 Task: Create a due date automation trigger when advanced on, on the monday of the week before a card is due add fields without custom field "Resume" set to a date between 1 and 7 days from now at 11:00 AM.
Action: Mouse moved to (991, 310)
Screenshot: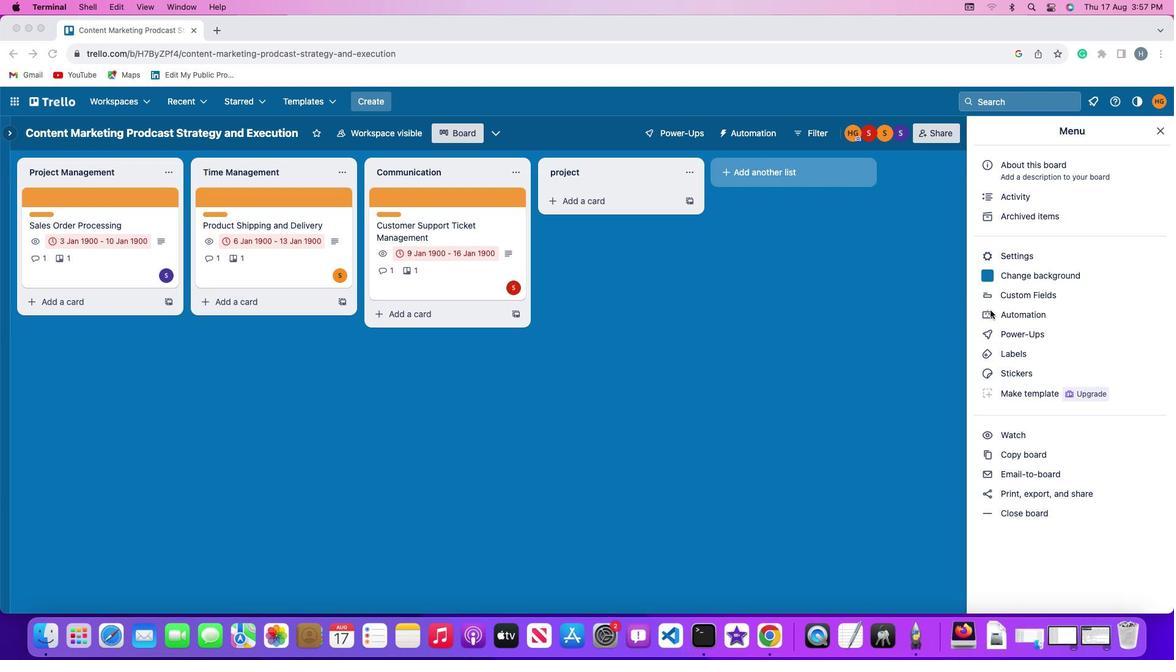 
Action: Mouse pressed left at (991, 310)
Screenshot: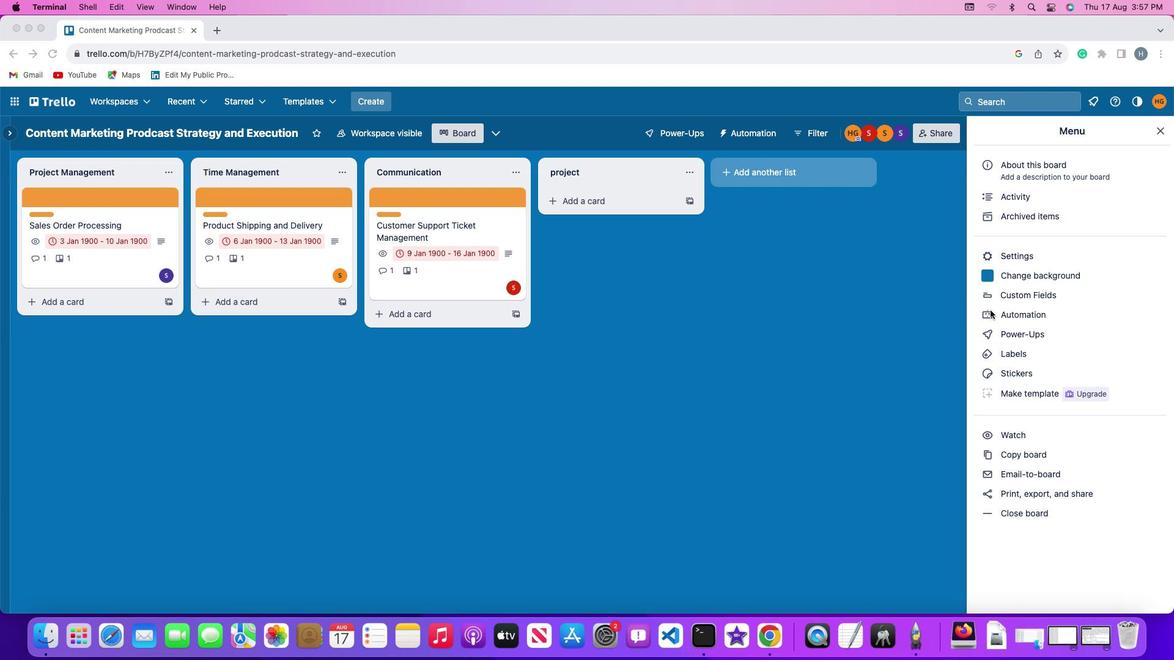 
Action: Mouse pressed left at (991, 310)
Screenshot: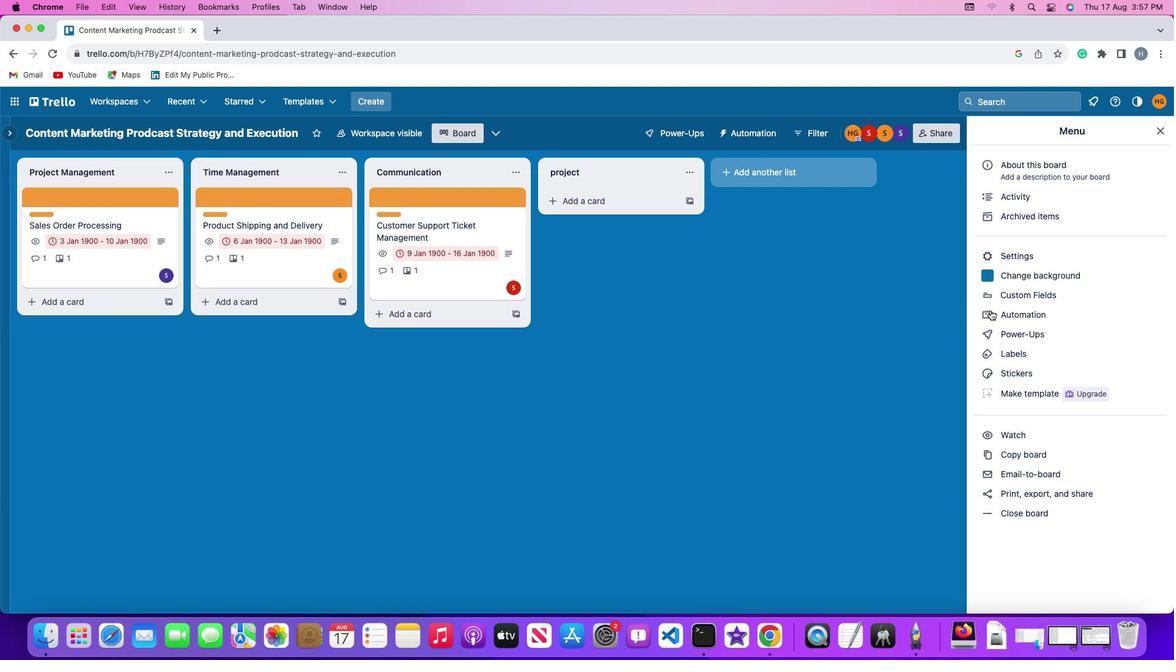 
Action: Mouse moved to (80, 294)
Screenshot: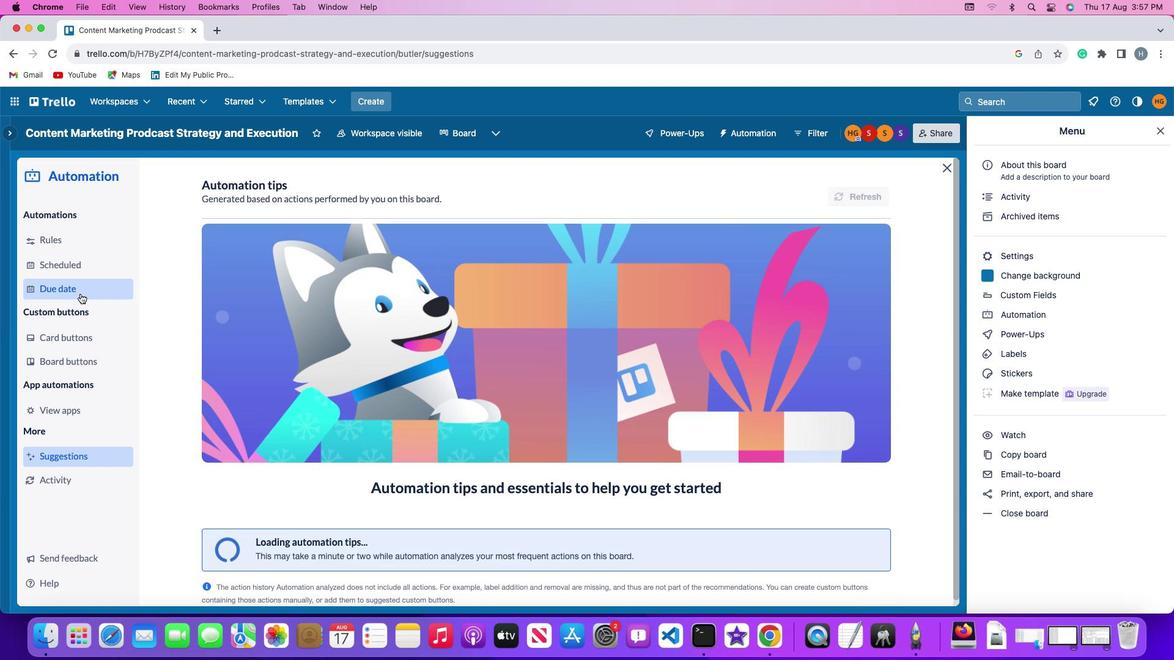 
Action: Mouse pressed left at (80, 294)
Screenshot: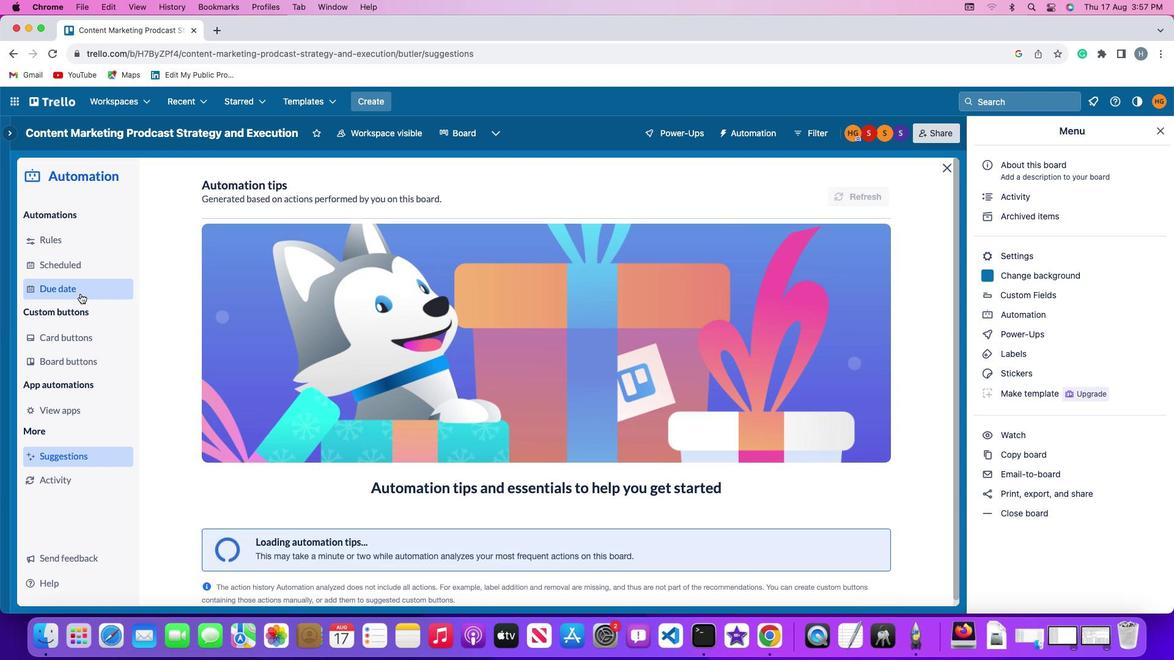 
Action: Mouse moved to (830, 188)
Screenshot: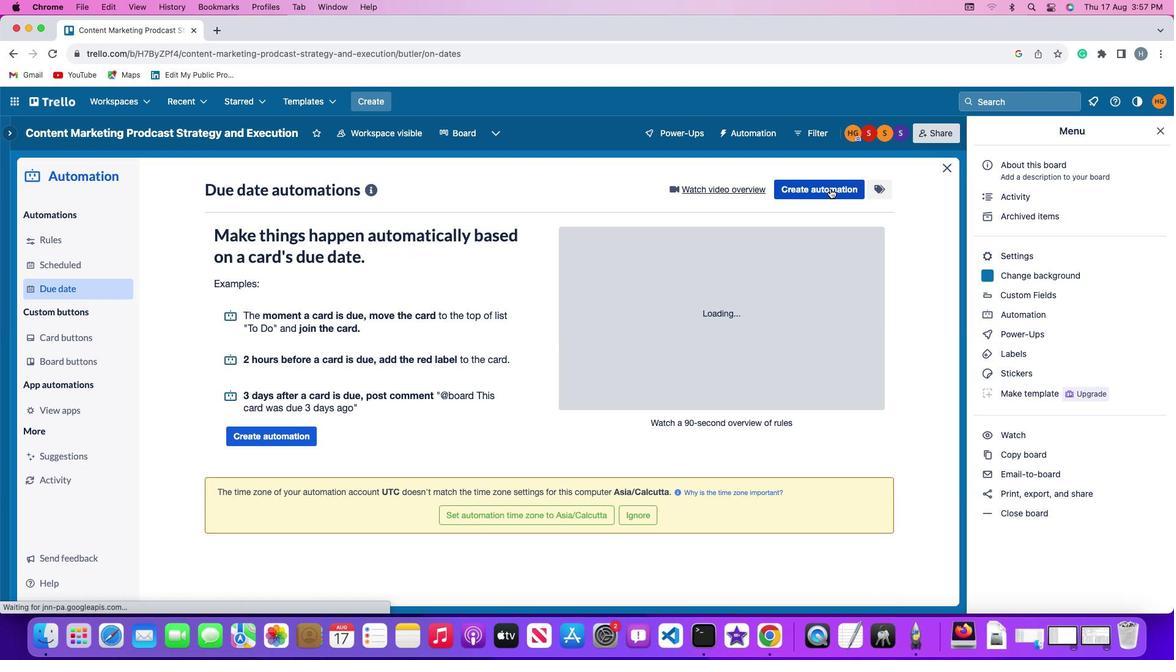 
Action: Mouse pressed left at (830, 188)
Screenshot: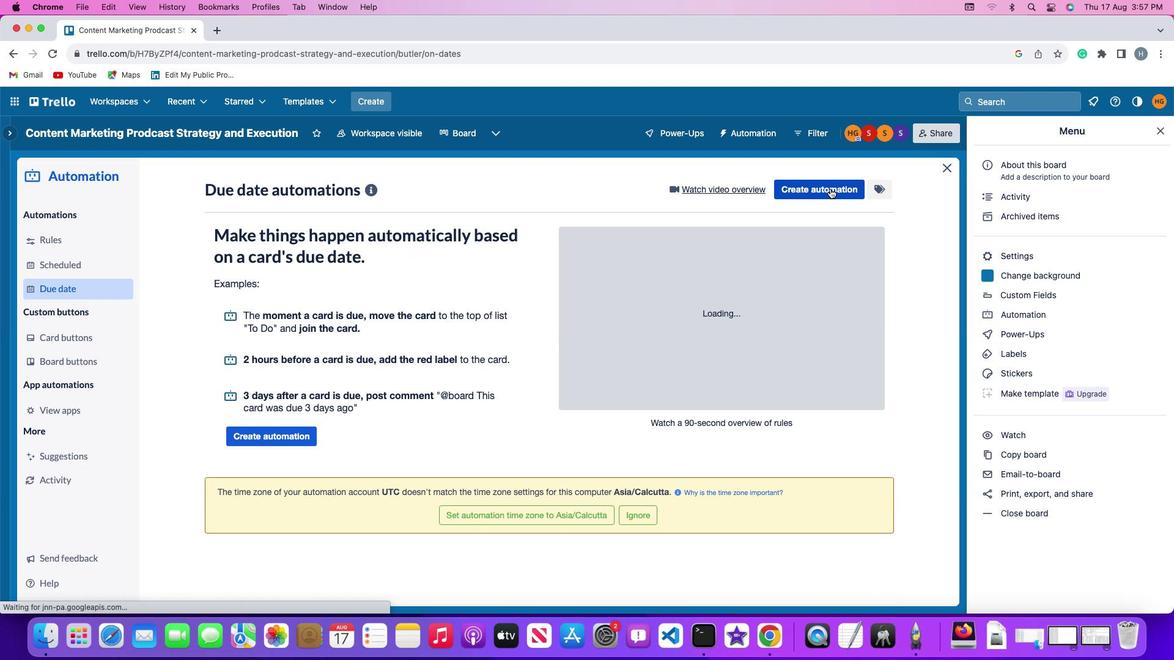 
Action: Mouse moved to (242, 310)
Screenshot: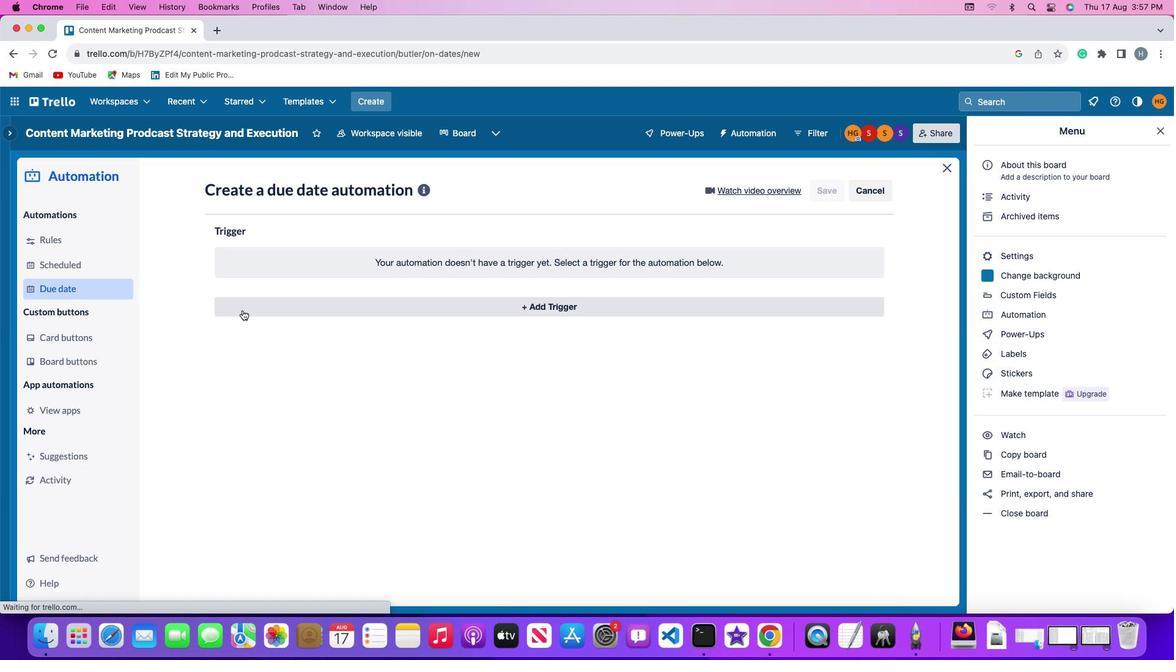 
Action: Mouse pressed left at (242, 310)
Screenshot: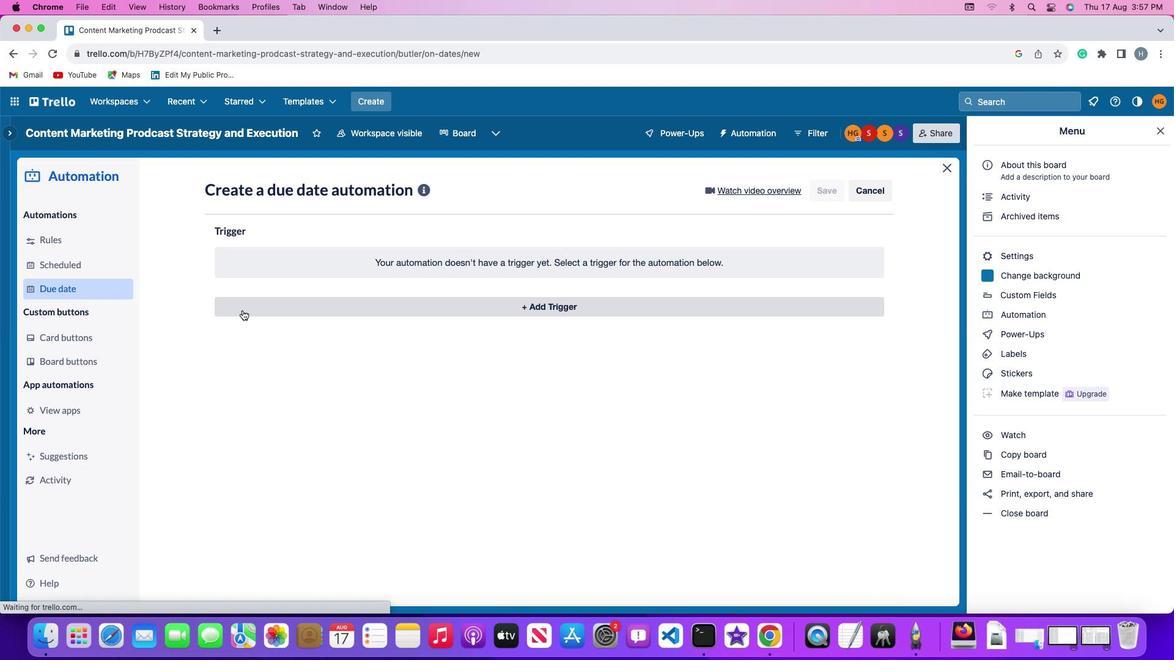 
Action: Mouse moved to (273, 539)
Screenshot: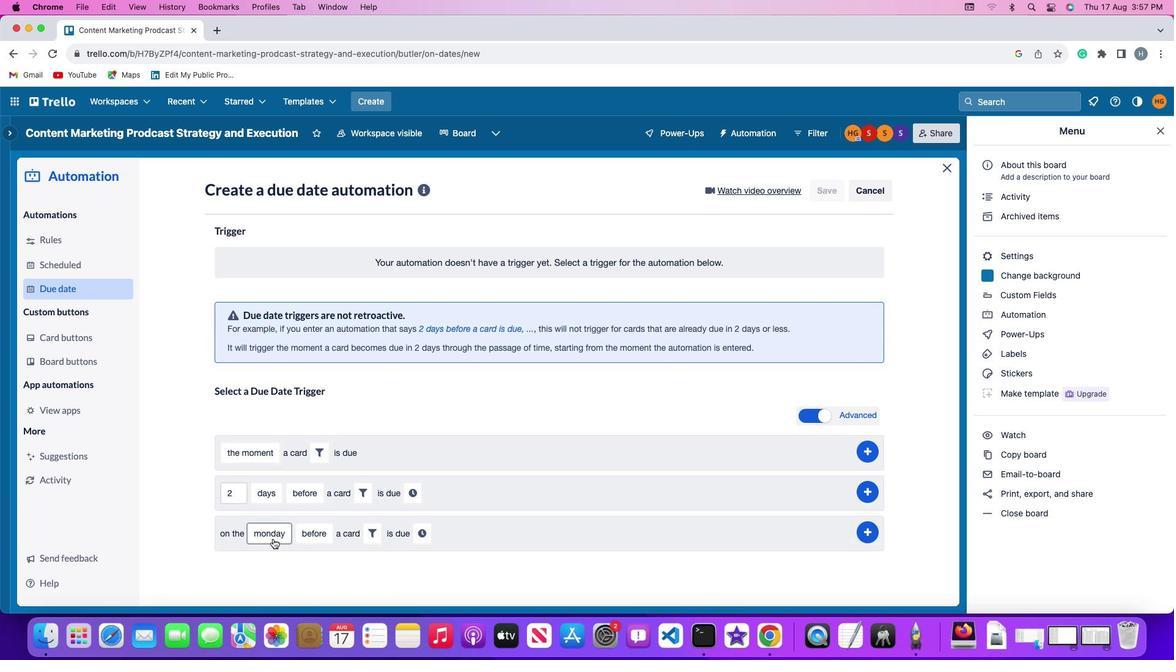 
Action: Mouse pressed left at (273, 539)
Screenshot: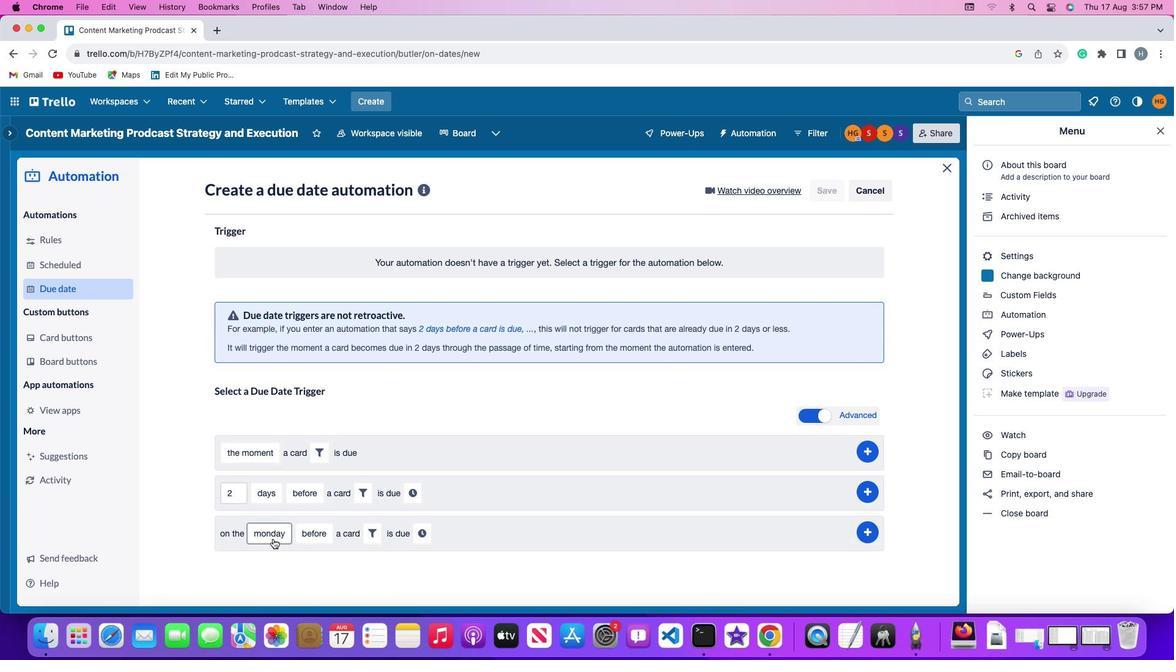 
Action: Mouse moved to (293, 367)
Screenshot: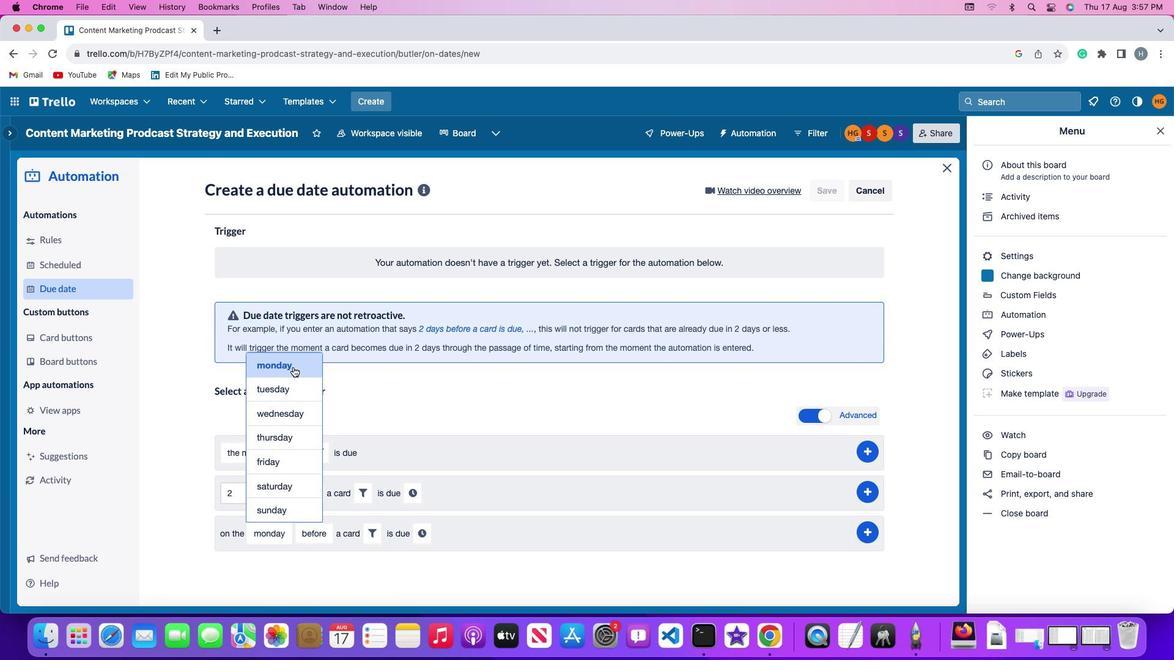 
Action: Mouse pressed left at (293, 367)
Screenshot: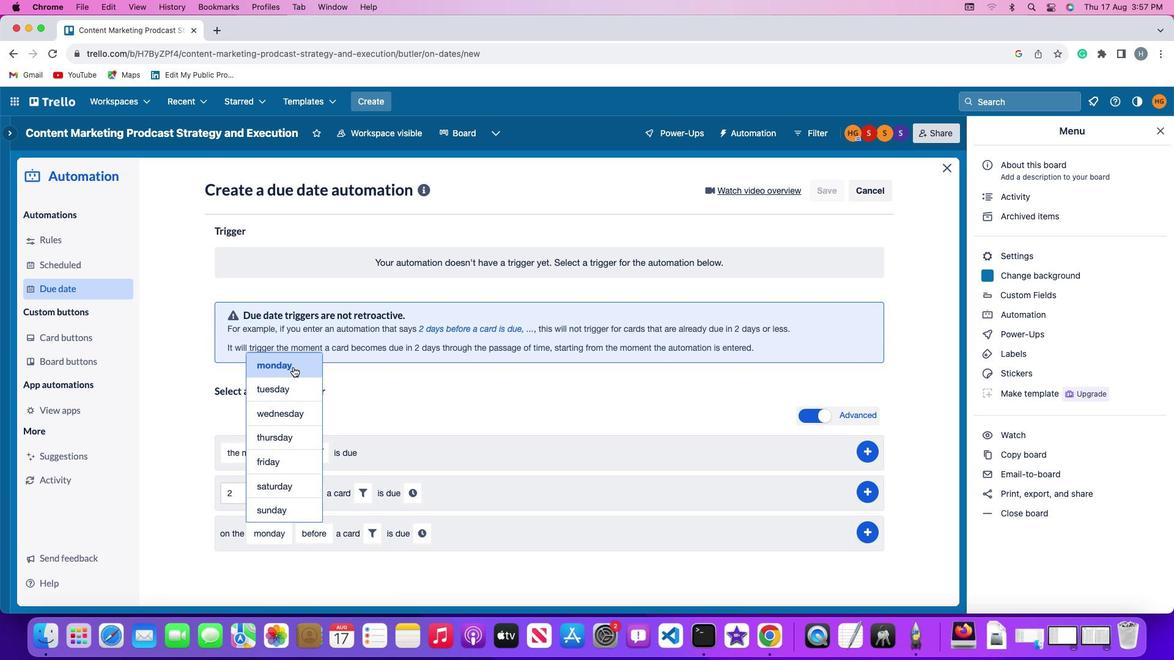 
Action: Mouse moved to (323, 537)
Screenshot: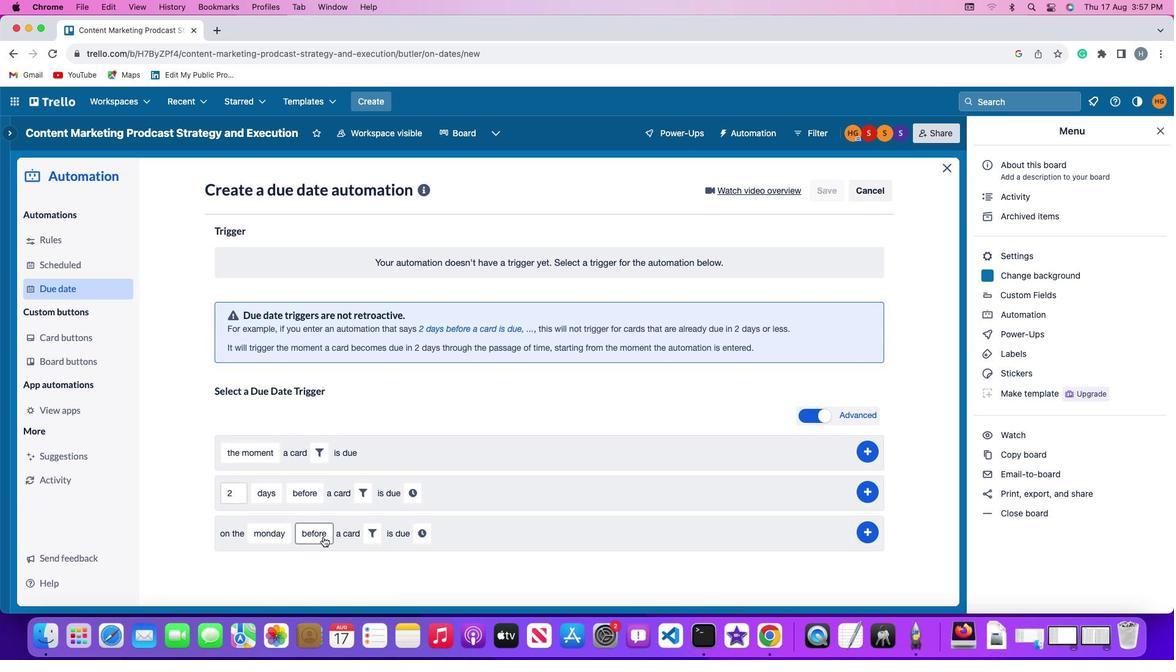 
Action: Mouse pressed left at (323, 537)
Screenshot: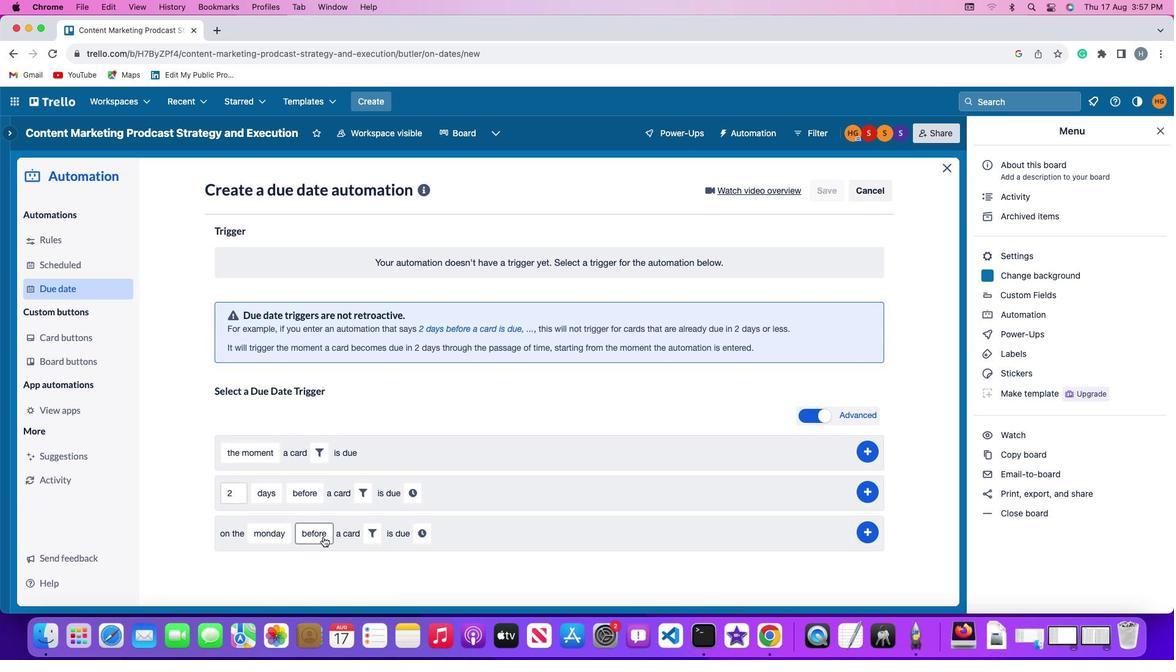 
Action: Mouse moved to (328, 509)
Screenshot: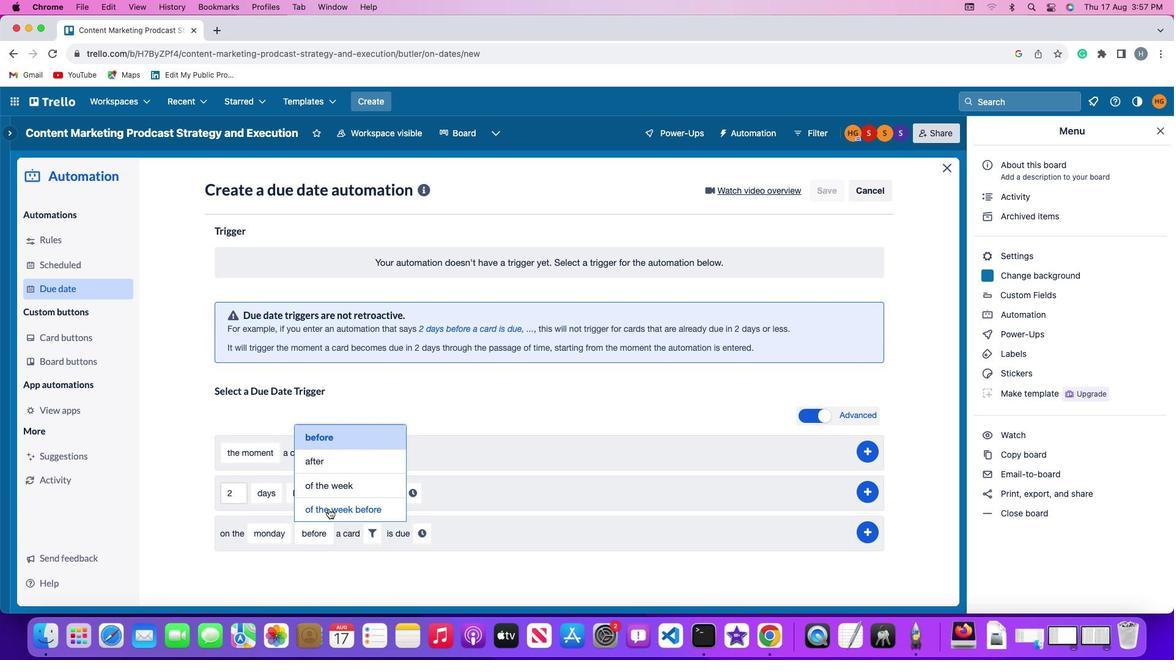 
Action: Mouse pressed left at (328, 509)
Screenshot: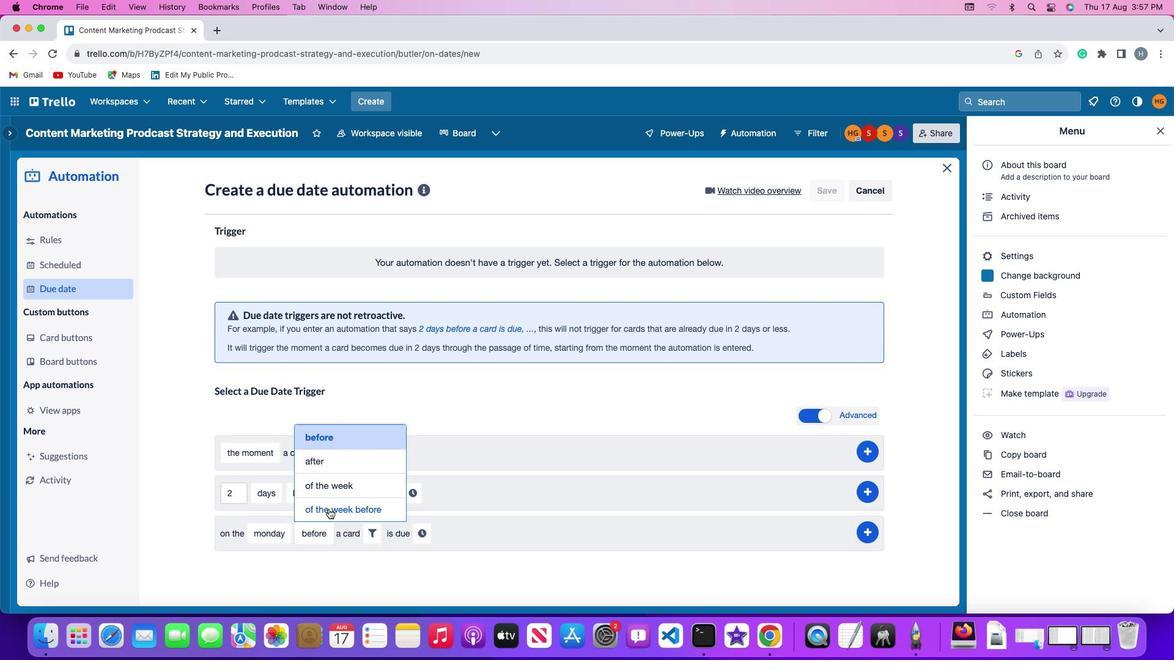 
Action: Mouse moved to (417, 534)
Screenshot: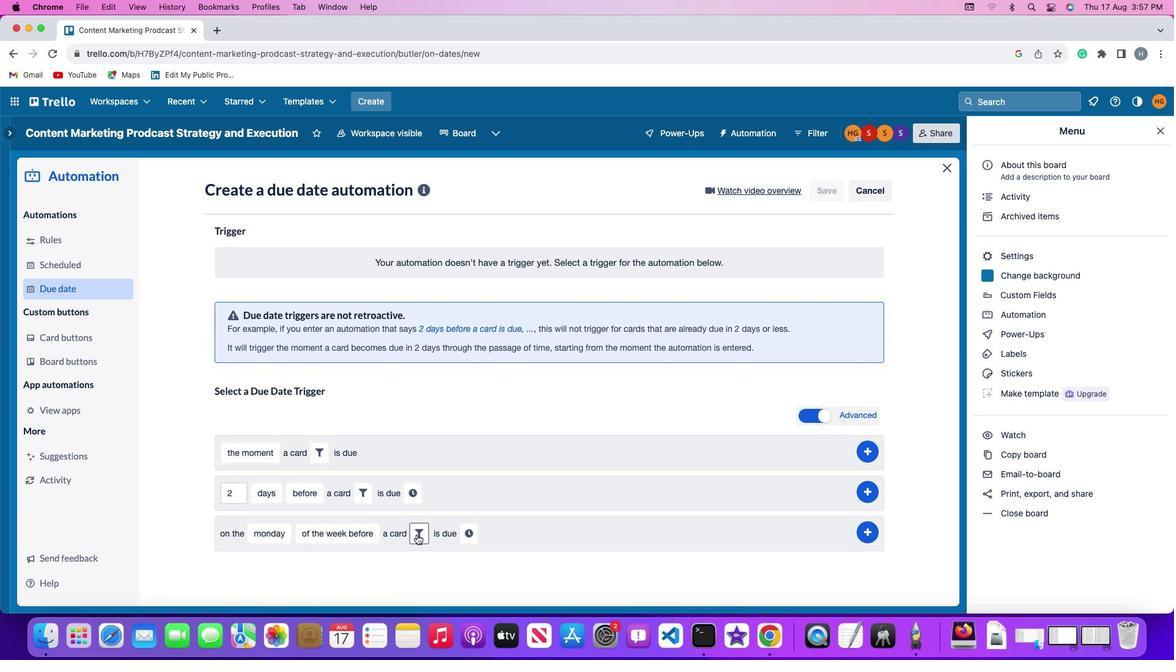 
Action: Mouse pressed left at (417, 534)
Screenshot: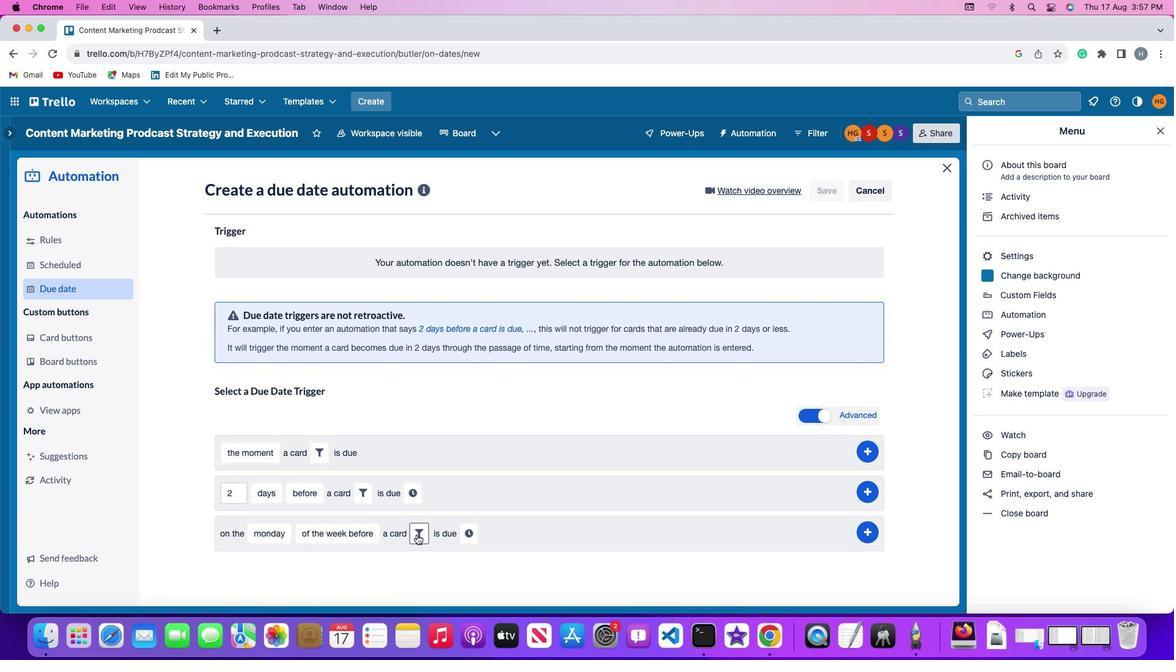 
Action: Mouse moved to (617, 569)
Screenshot: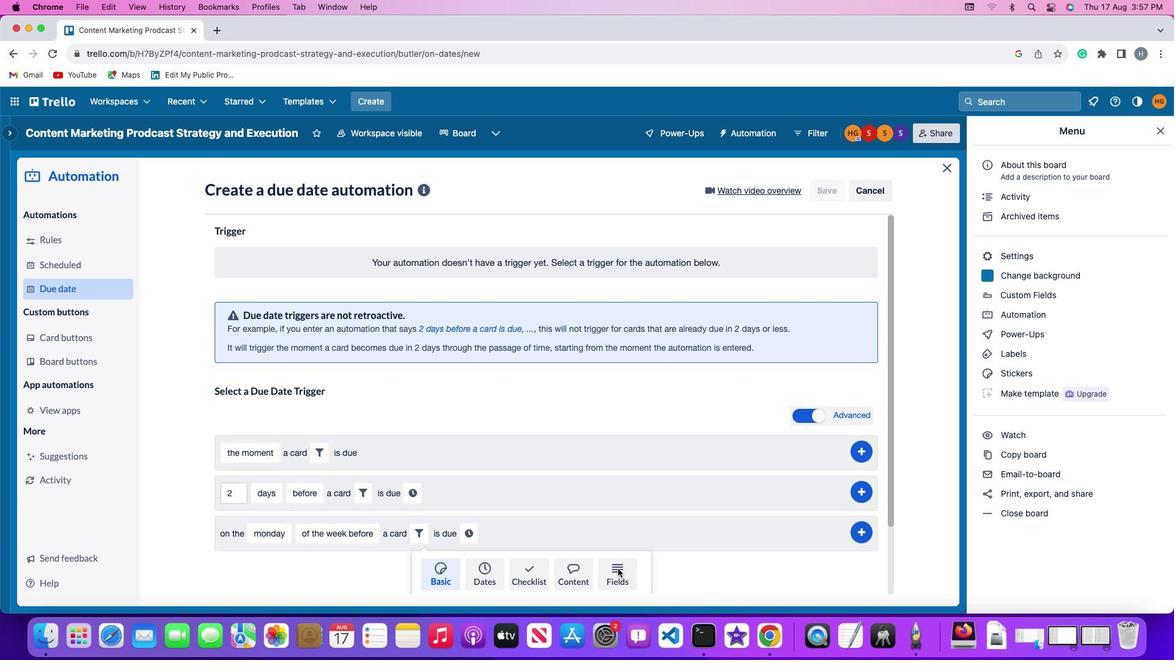 
Action: Mouse pressed left at (617, 569)
Screenshot: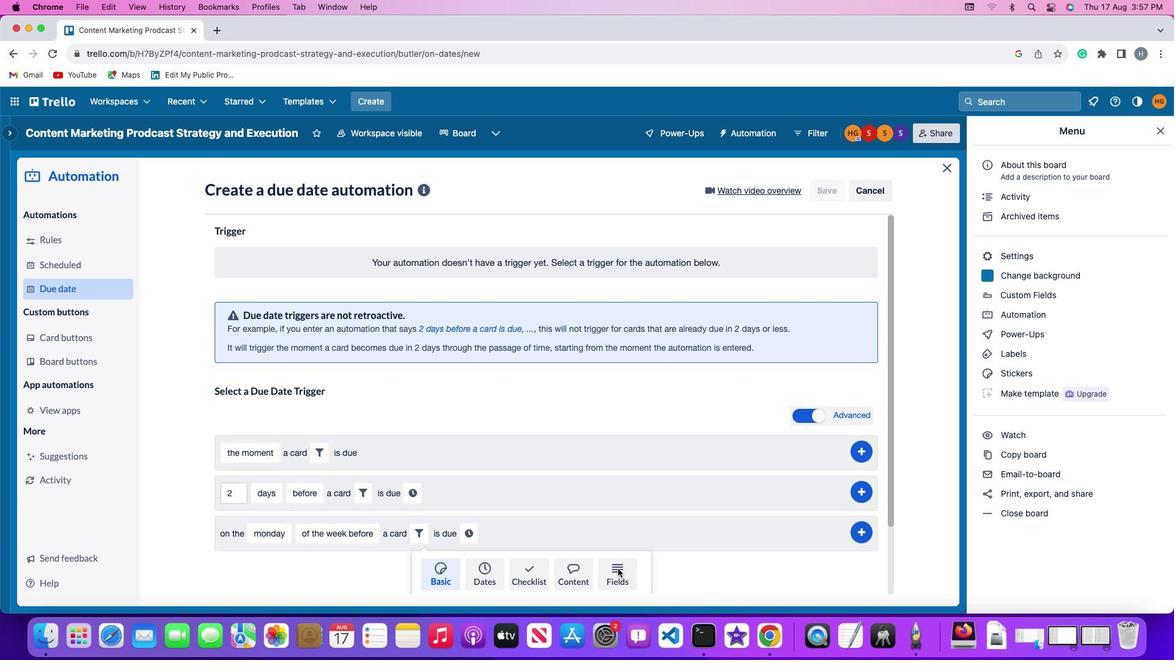 
Action: Mouse moved to (358, 568)
Screenshot: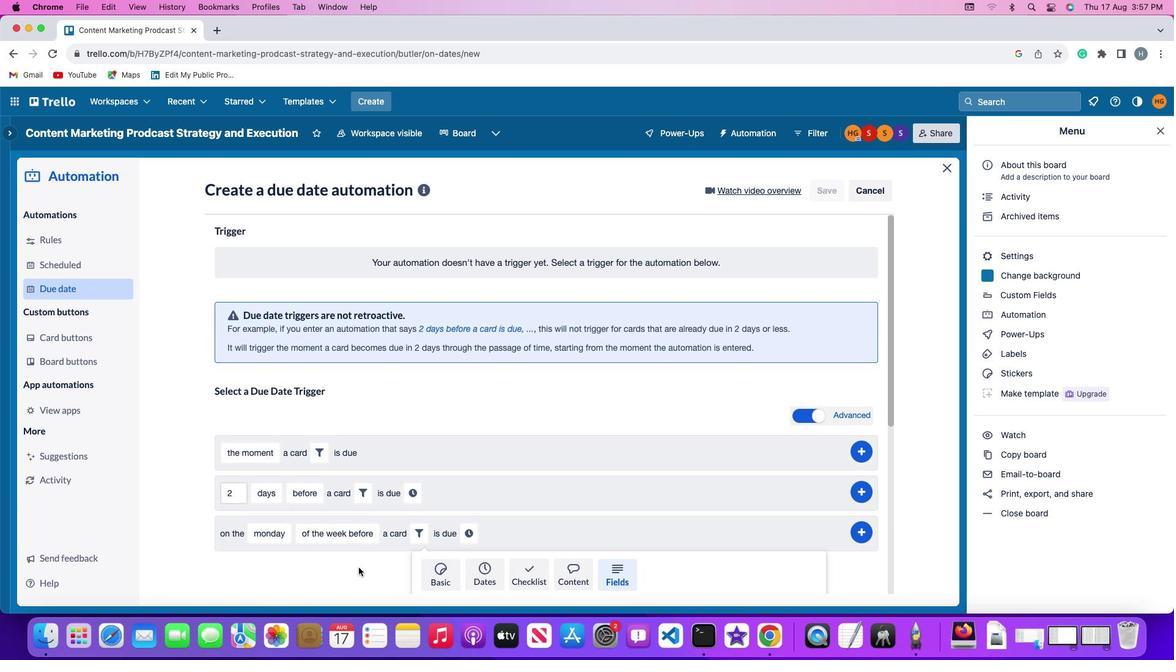
Action: Mouse scrolled (358, 568) with delta (0, 0)
Screenshot: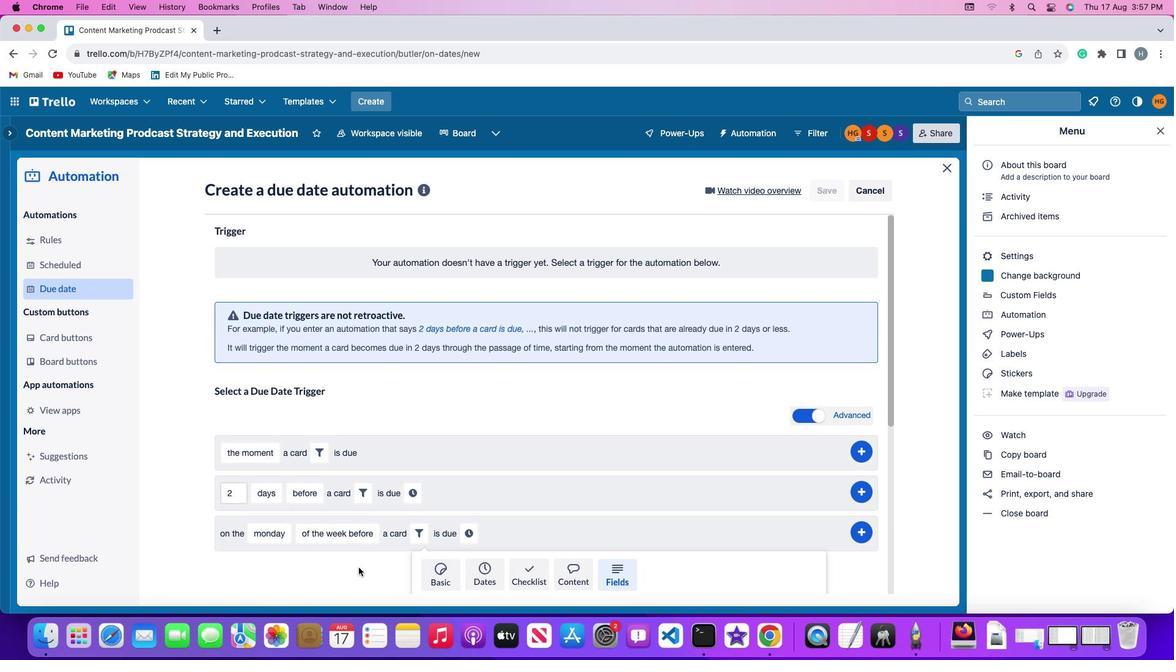 
Action: Mouse scrolled (358, 568) with delta (0, 0)
Screenshot: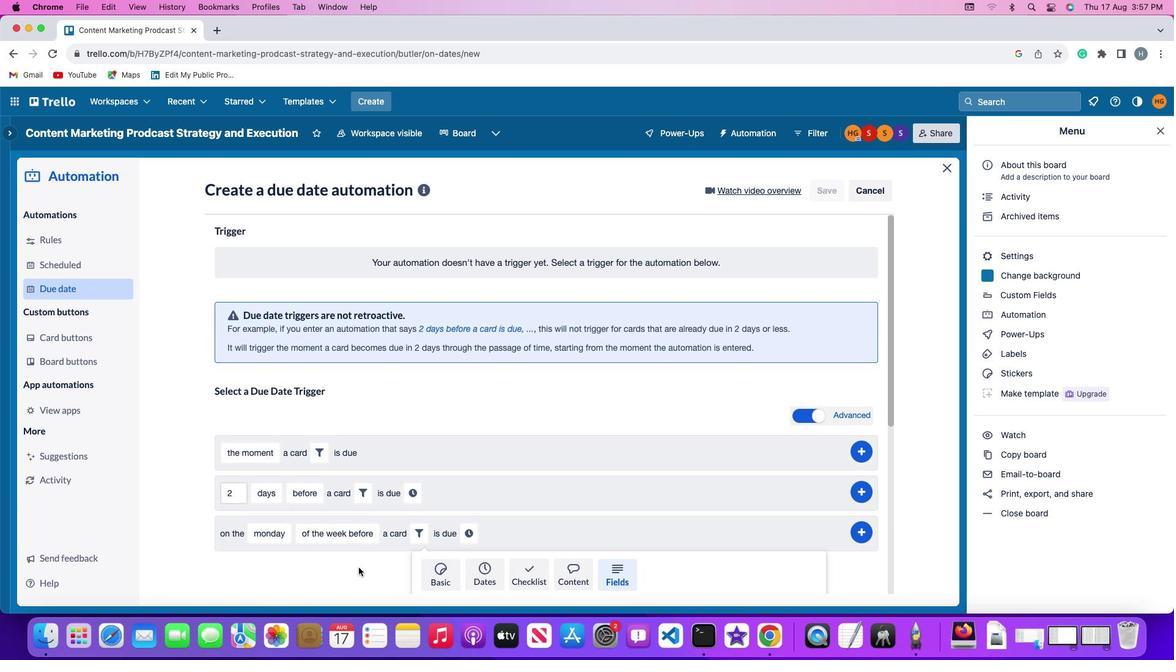
Action: Mouse scrolled (358, 568) with delta (0, -1)
Screenshot: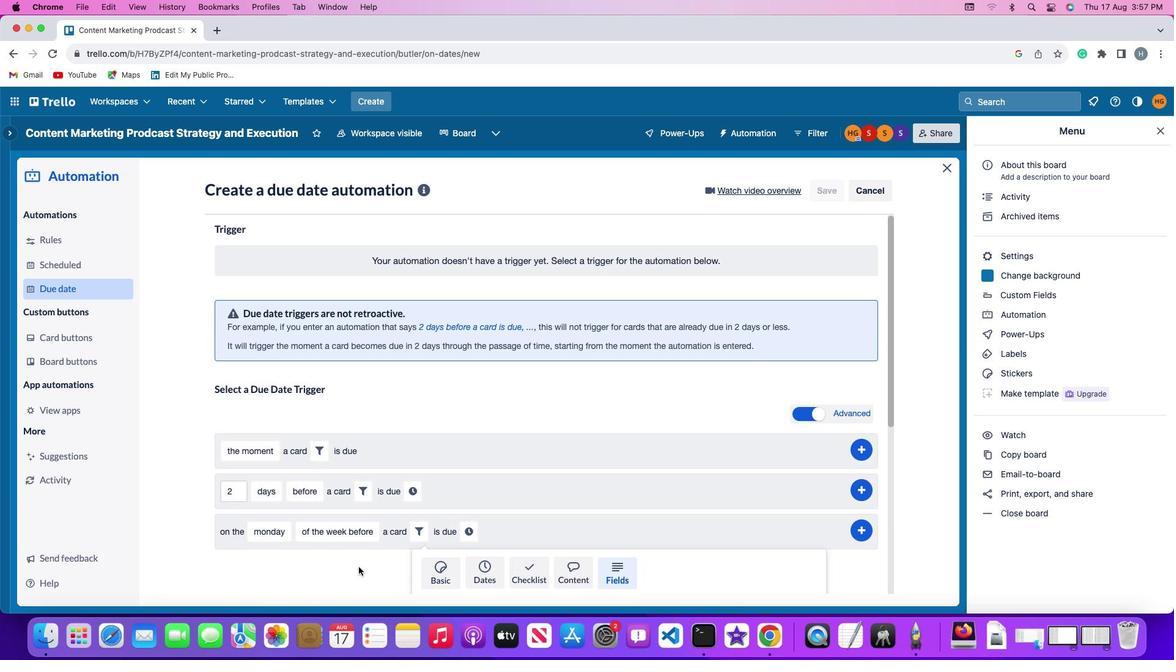 
Action: Mouse scrolled (358, 568) with delta (0, -3)
Screenshot: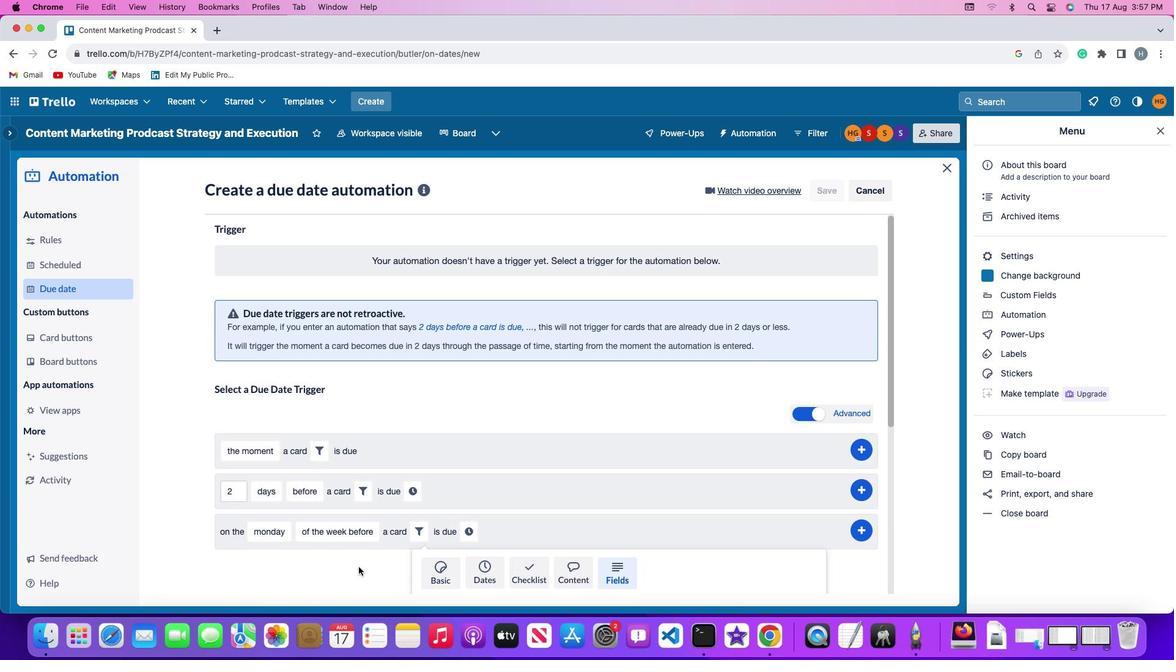 
Action: Mouse moved to (358, 567)
Screenshot: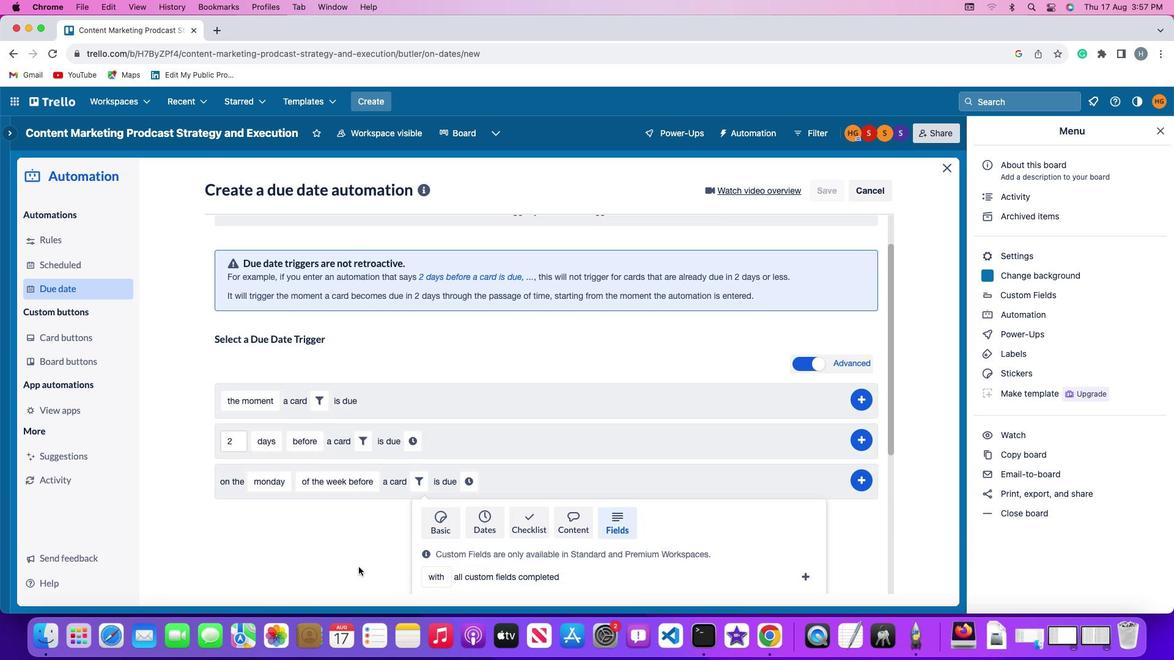 
Action: Mouse scrolled (358, 567) with delta (0, -3)
Screenshot: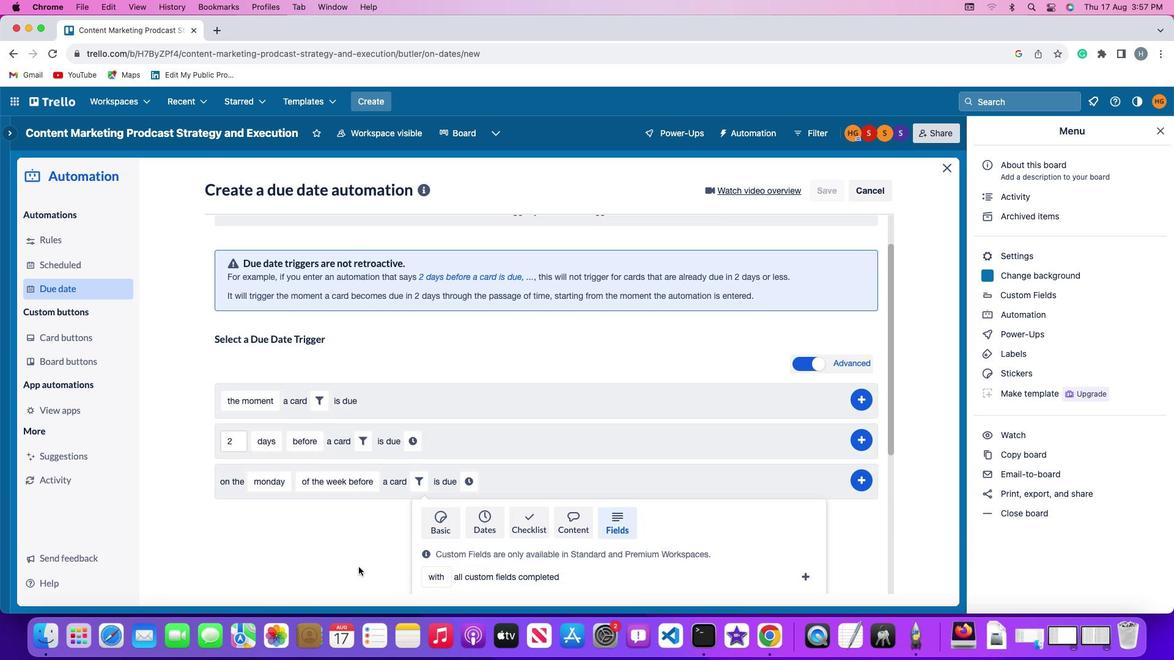 
Action: Mouse moved to (358, 567)
Screenshot: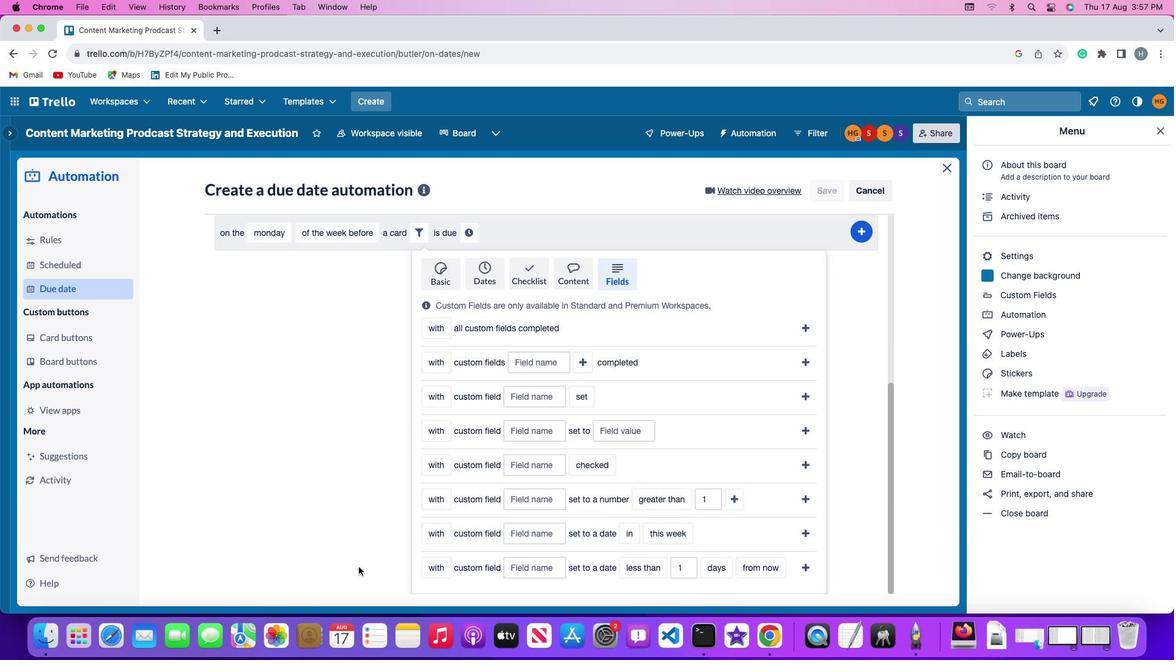 
Action: Mouse scrolled (358, 567) with delta (0, 0)
Screenshot: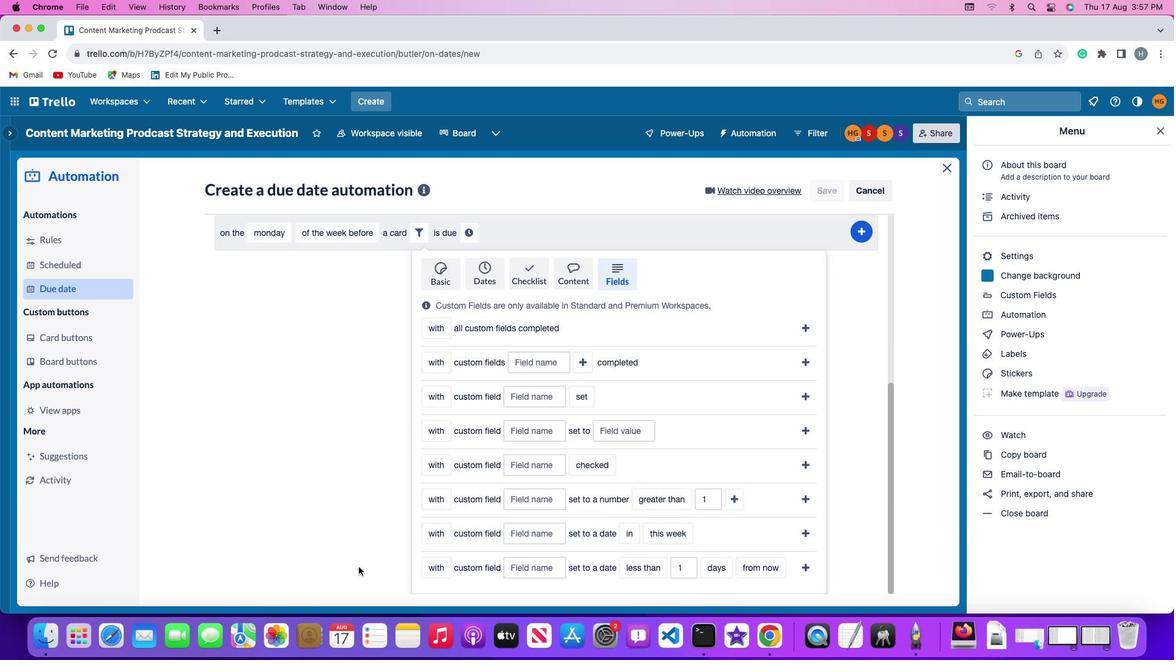
Action: Mouse scrolled (358, 567) with delta (0, 0)
Screenshot: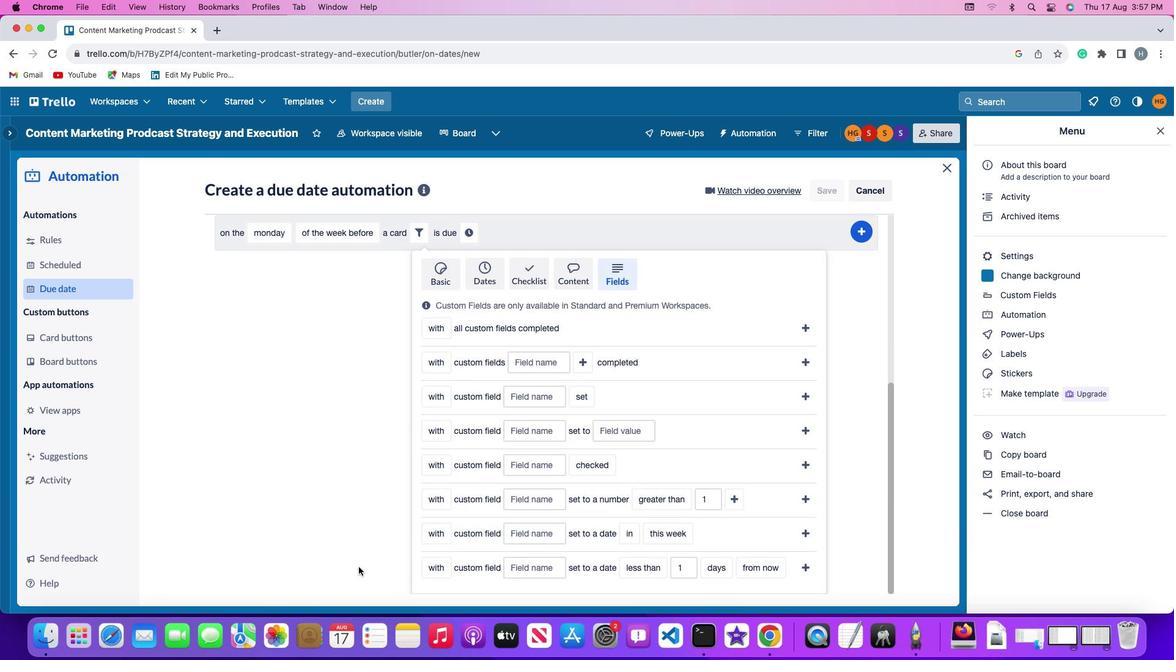 
Action: Mouse scrolled (358, 567) with delta (0, -2)
Screenshot: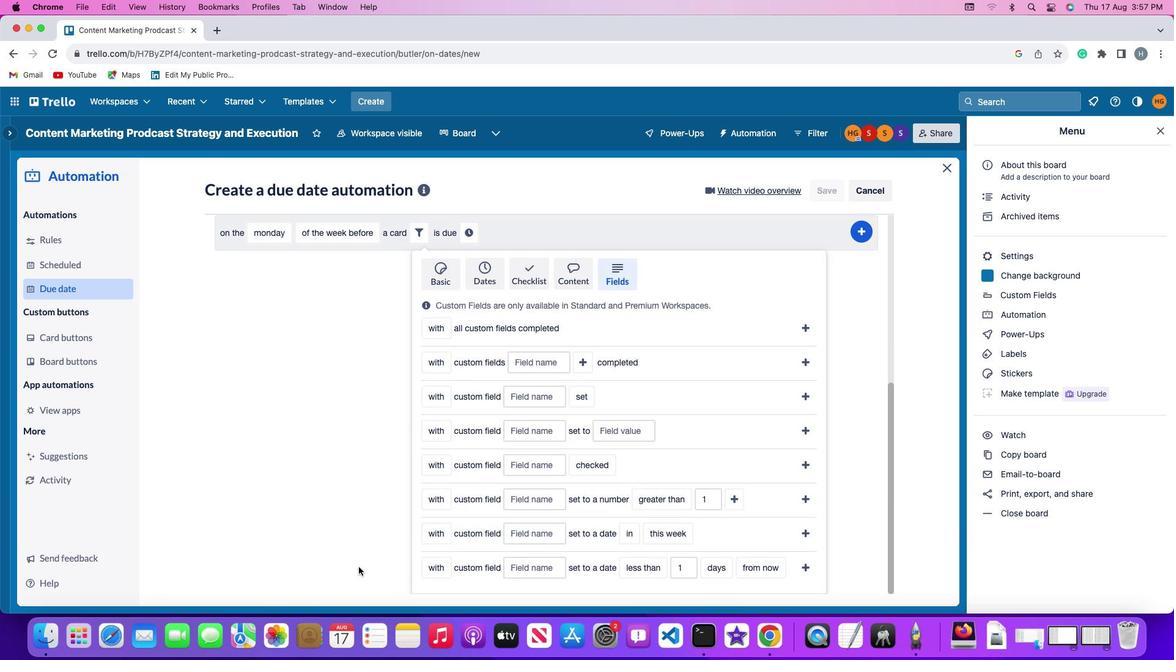 
Action: Mouse scrolled (358, 567) with delta (0, -3)
Screenshot: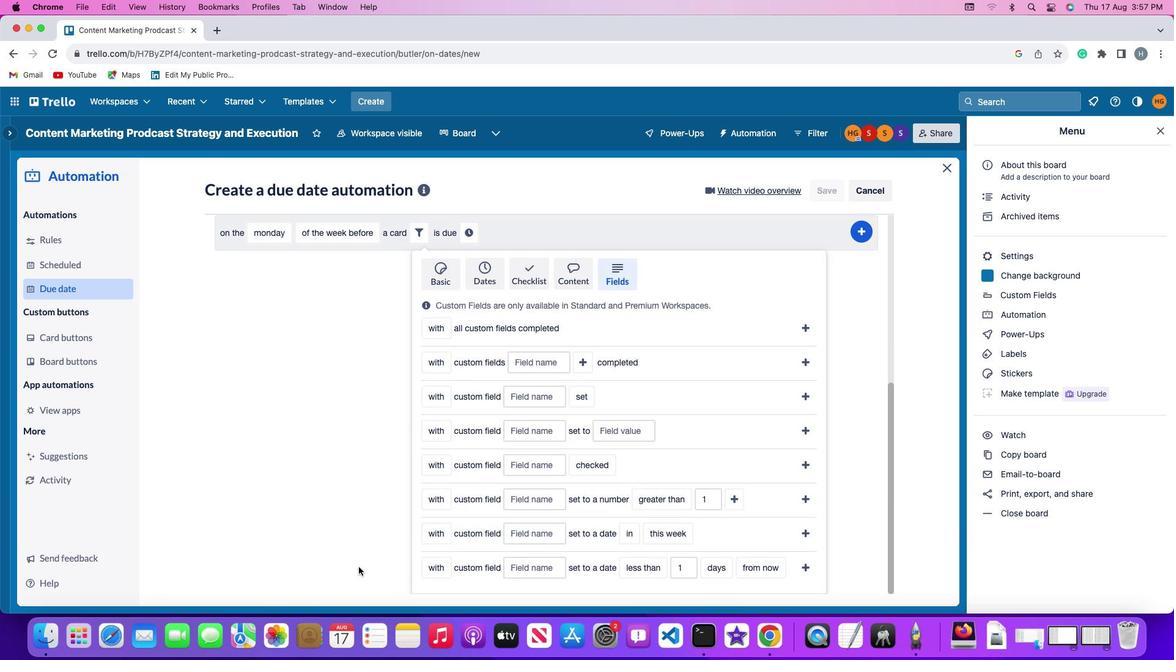 
Action: Mouse scrolled (358, 567) with delta (0, -3)
Screenshot: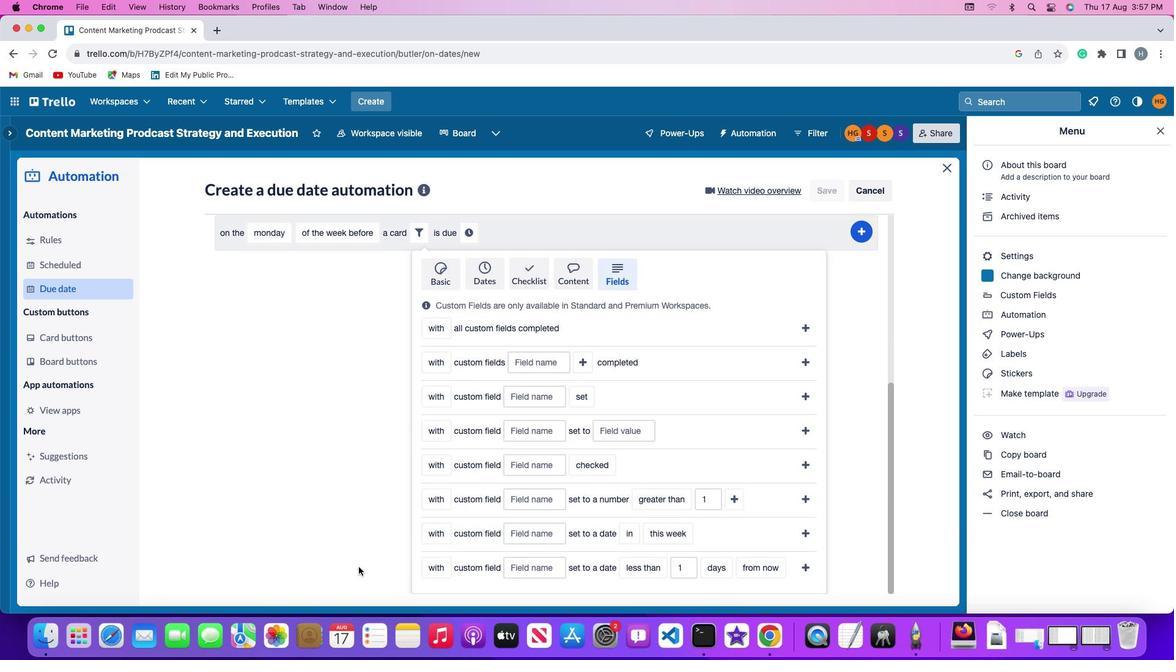 
Action: Mouse scrolled (358, 567) with delta (0, -3)
Screenshot: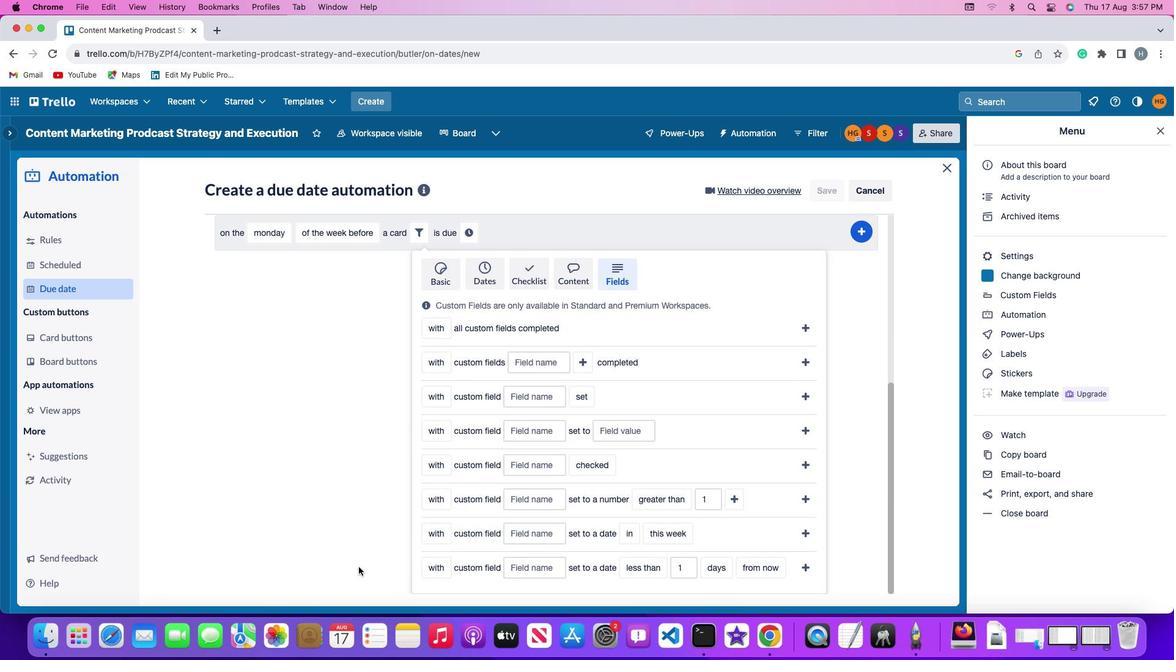 
Action: Mouse moved to (430, 570)
Screenshot: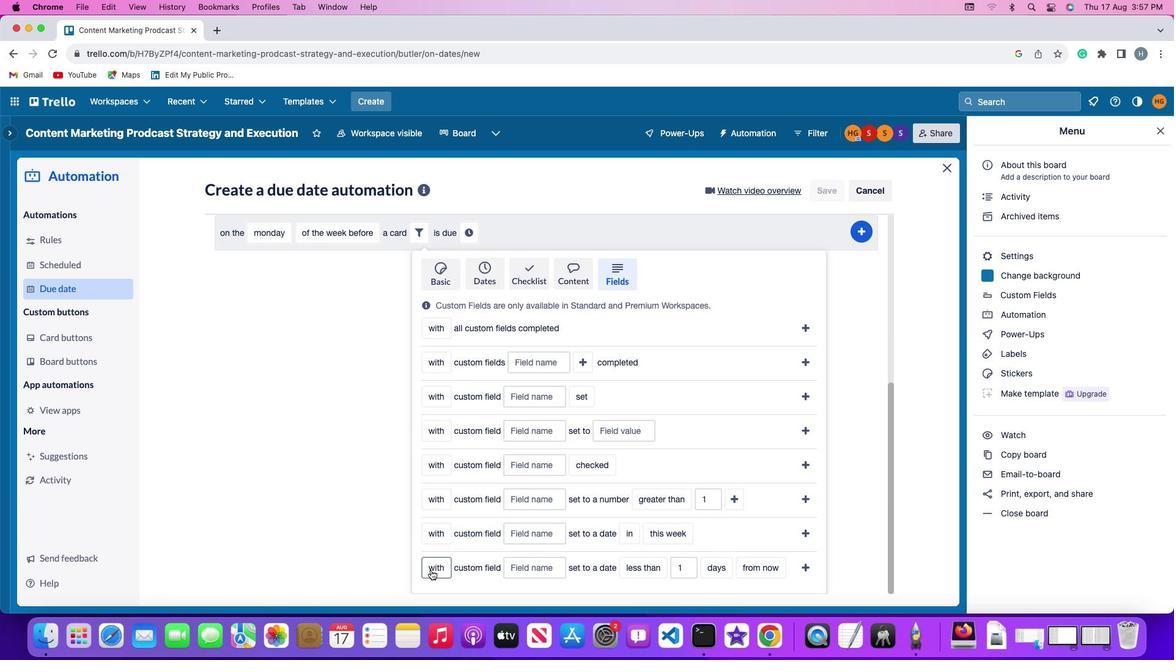 
Action: Mouse pressed left at (430, 570)
Screenshot: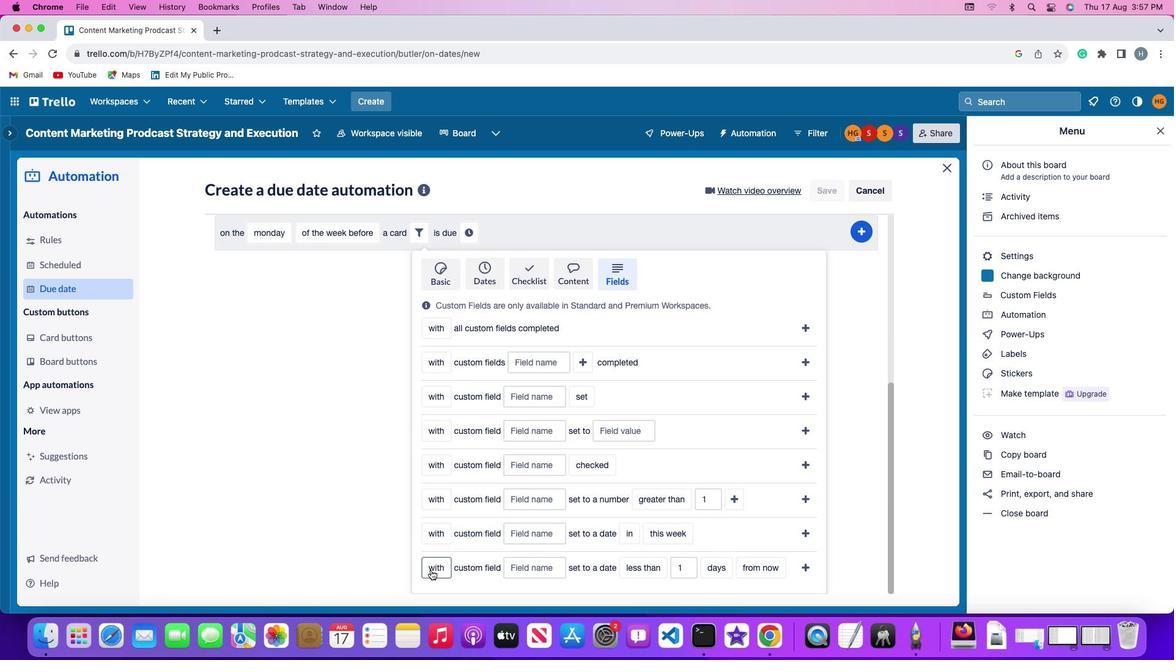 
Action: Mouse moved to (441, 543)
Screenshot: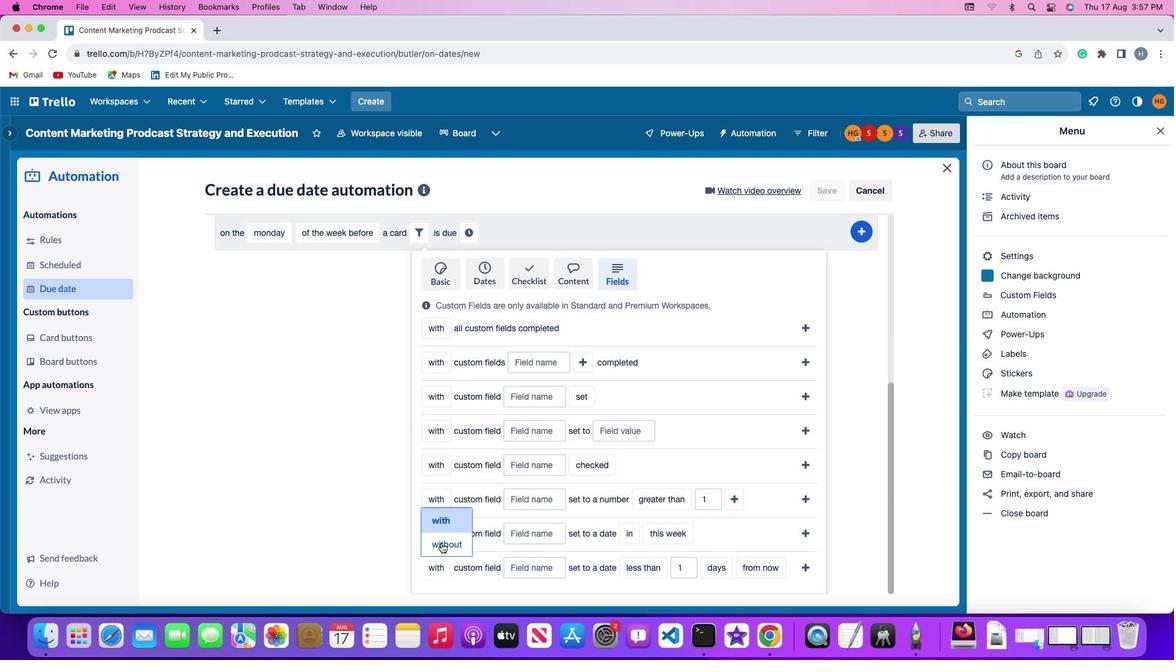 
Action: Mouse pressed left at (441, 543)
Screenshot: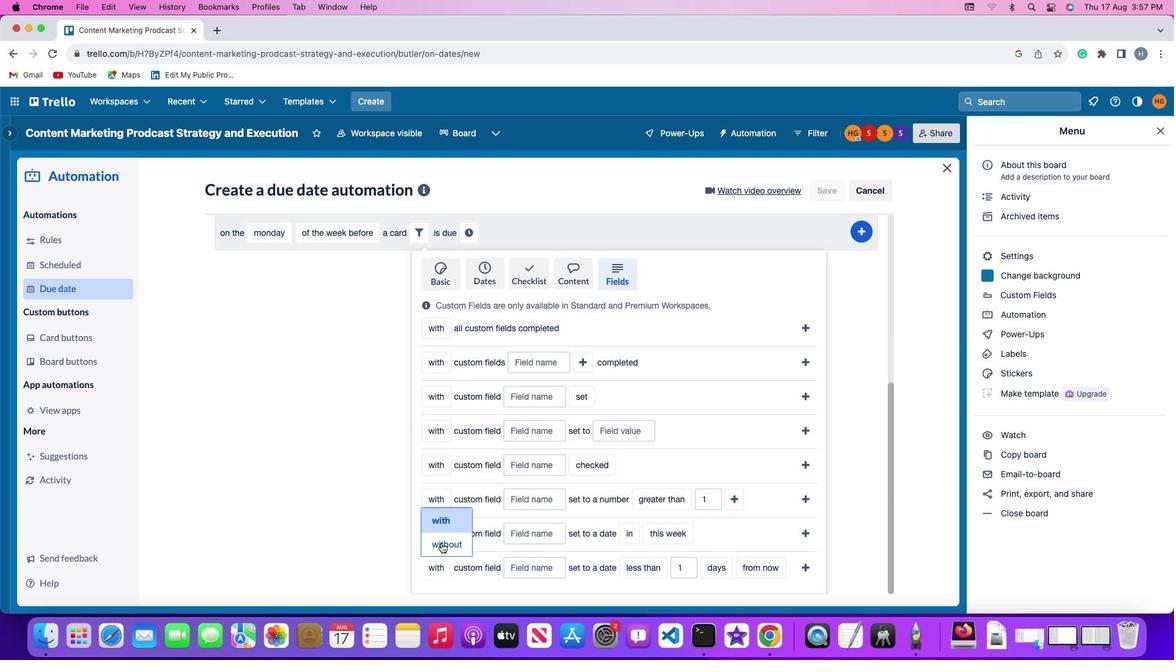 
Action: Mouse moved to (529, 571)
Screenshot: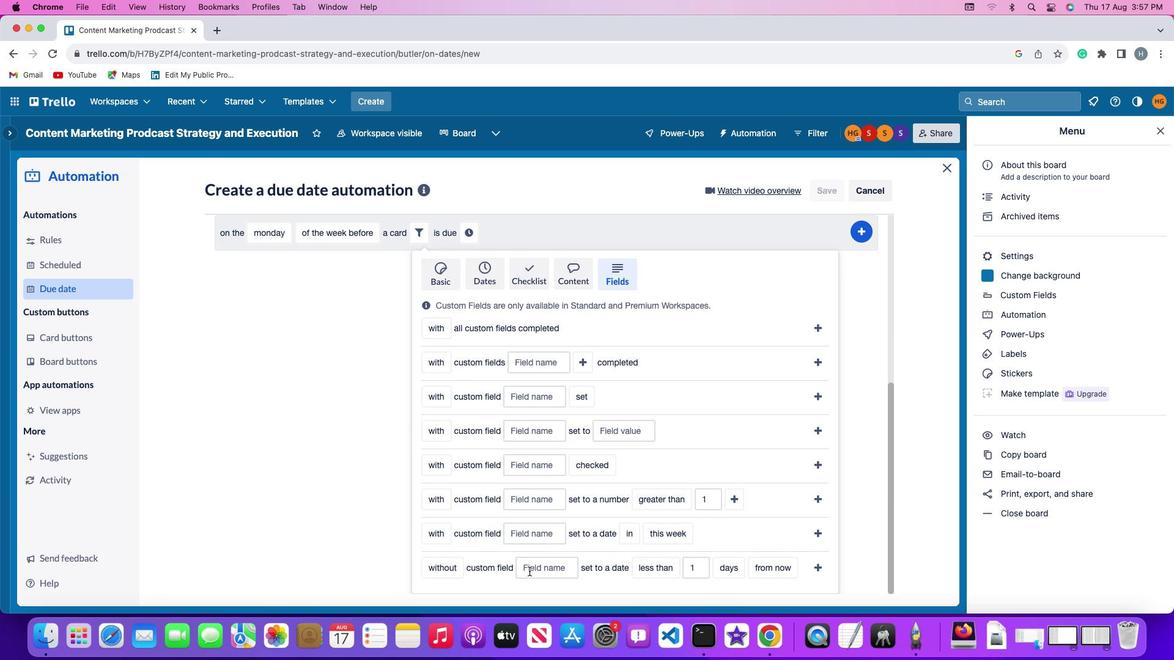 
Action: Mouse pressed left at (529, 571)
Screenshot: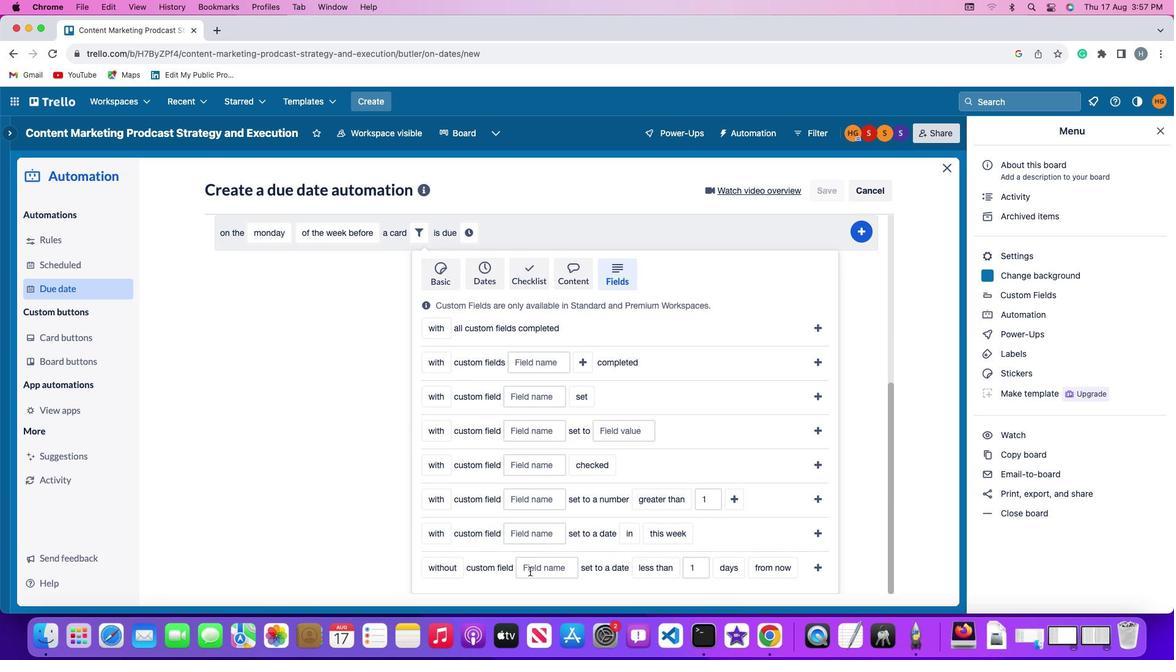 
Action: Mouse moved to (529, 571)
Screenshot: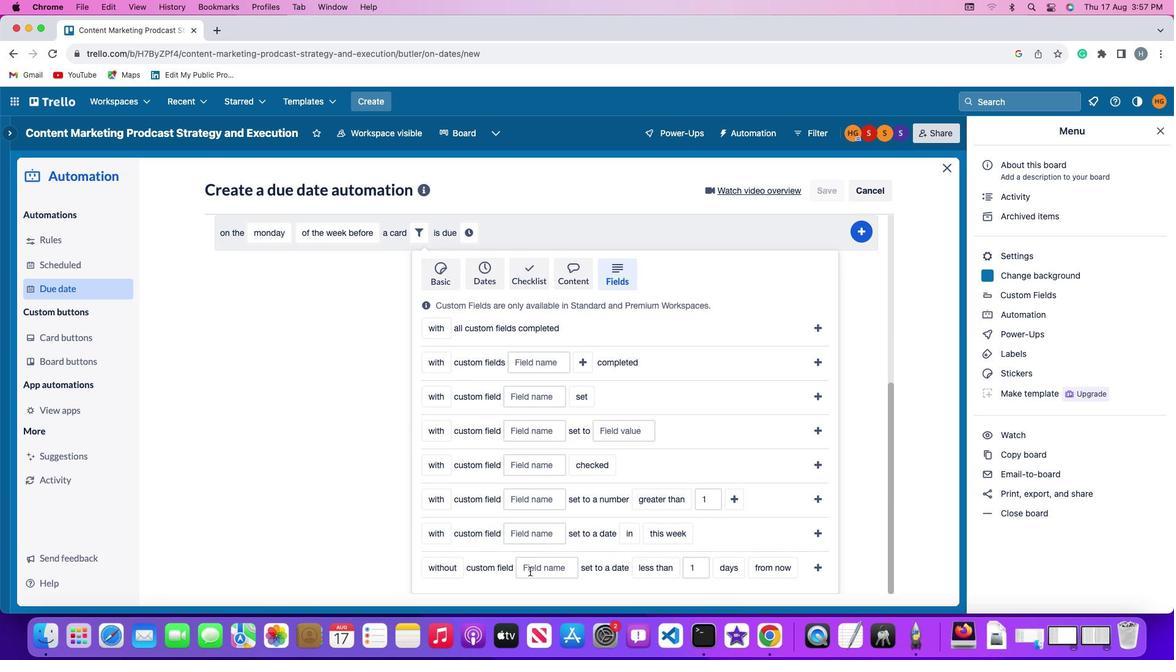 
Action: Key pressed Key.shift'R''e''s''u''m''e'
Screenshot: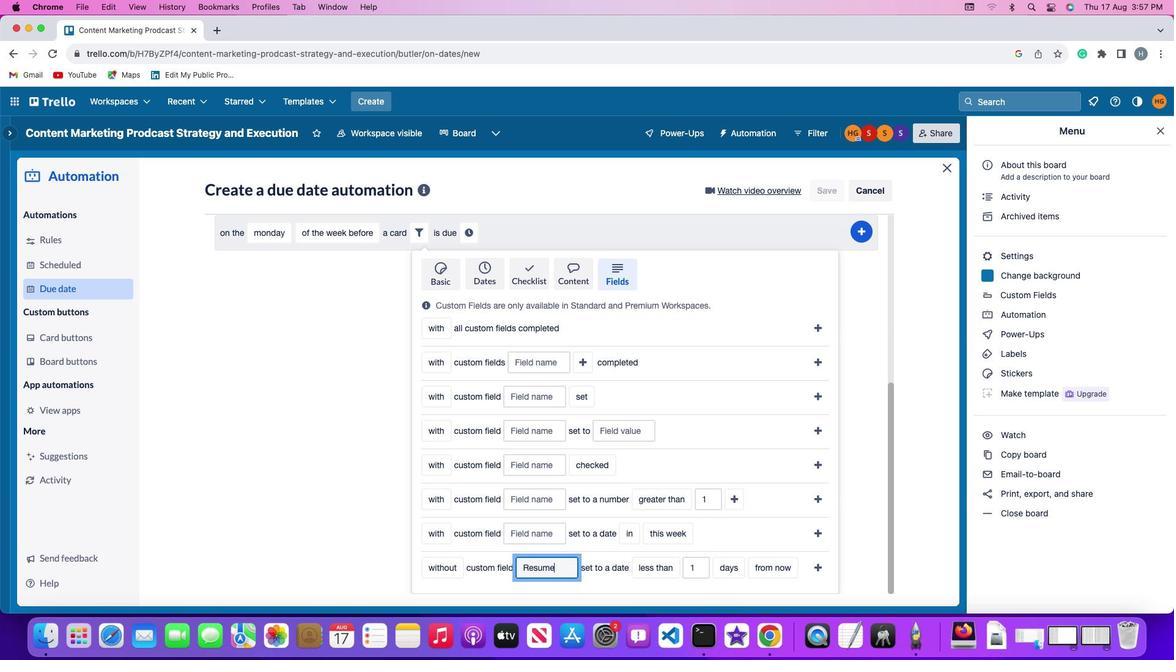 
Action: Mouse moved to (653, 564)
Screenshot: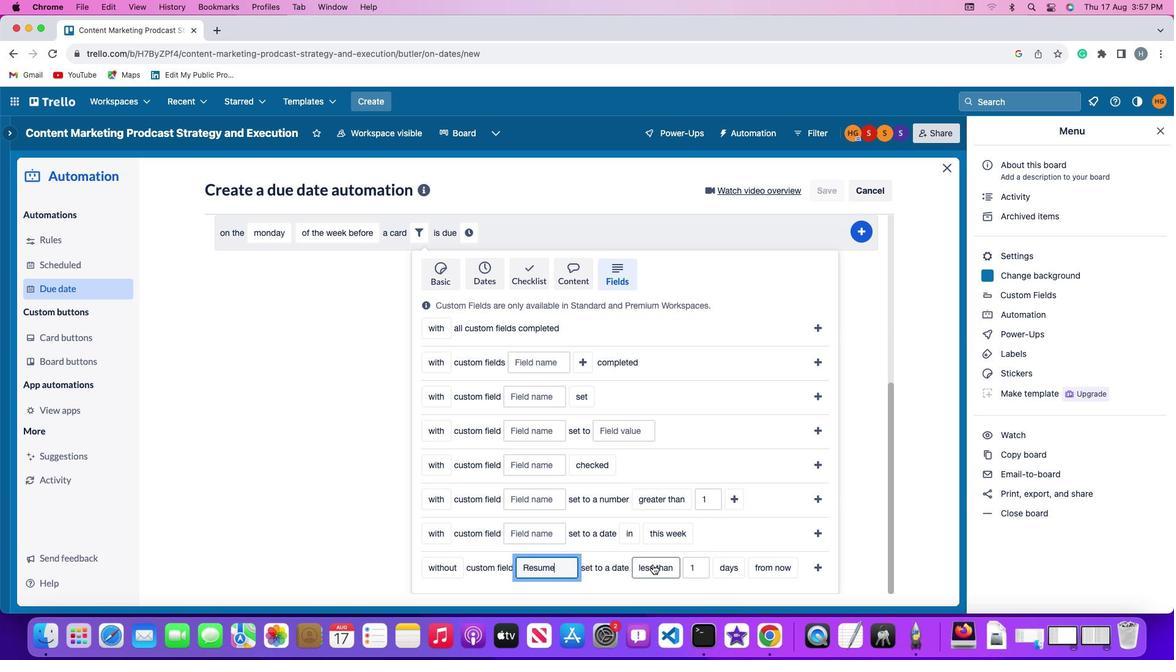 
Action: Mouse pressed left at (653, 564)
Screenshot: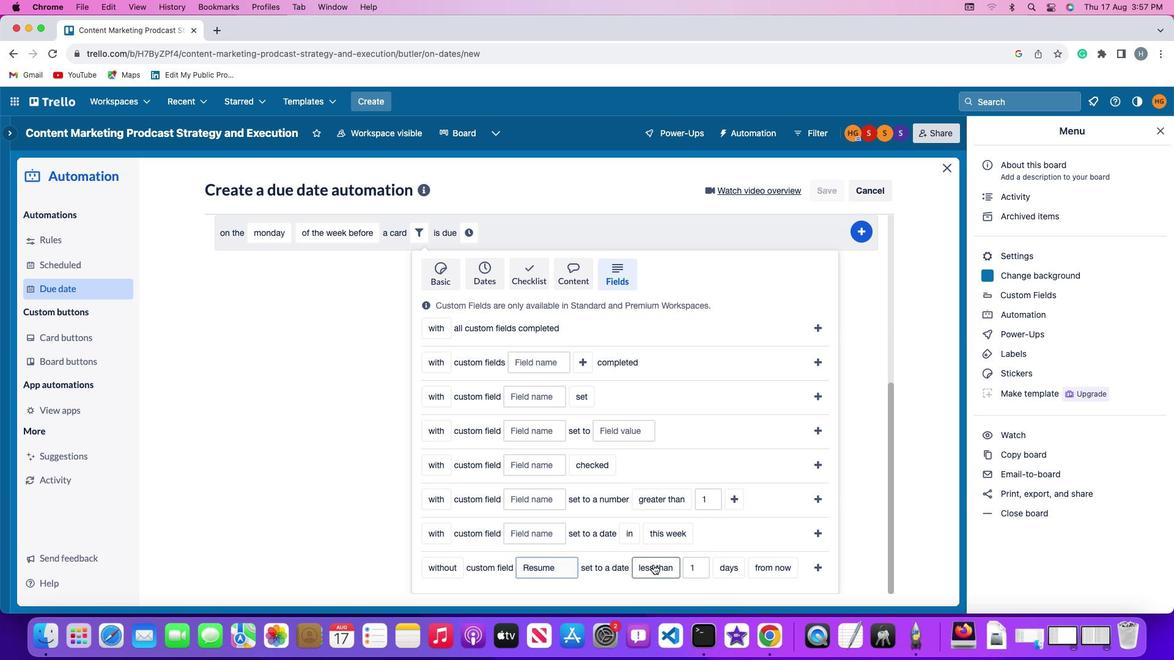 
Action: Mouse moved to (654, 548)
Screenshot: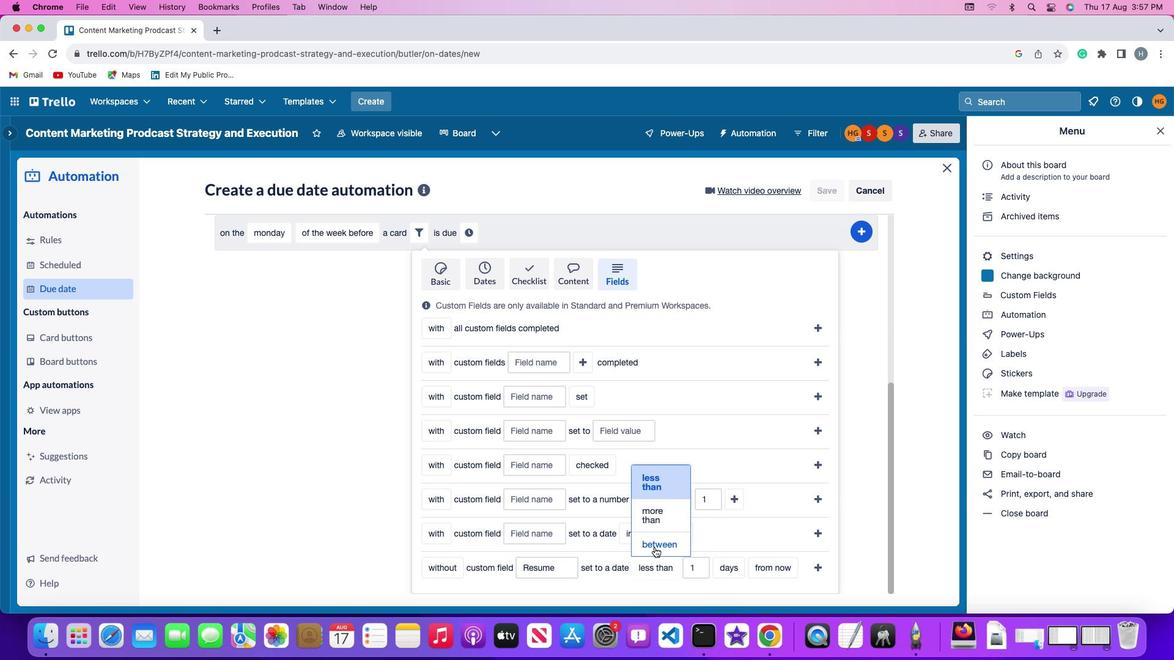 
Action: Mouse pressed left at (654, 548)
Screenshot: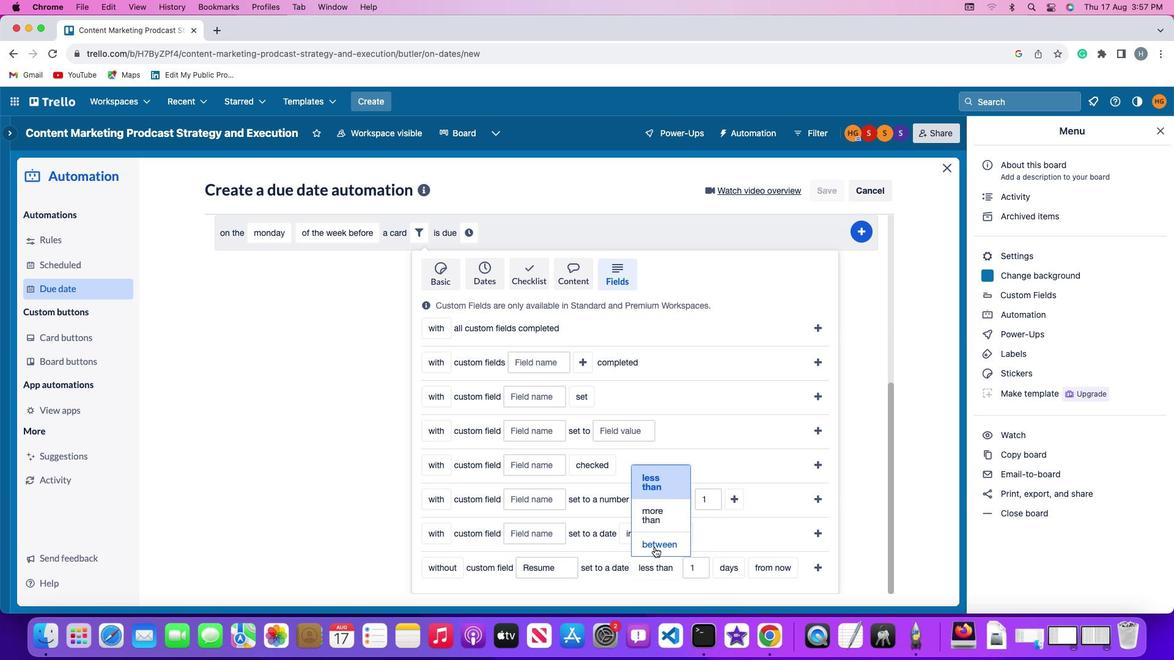 
Action: Mouse moved to (699, 567)
Screenshot: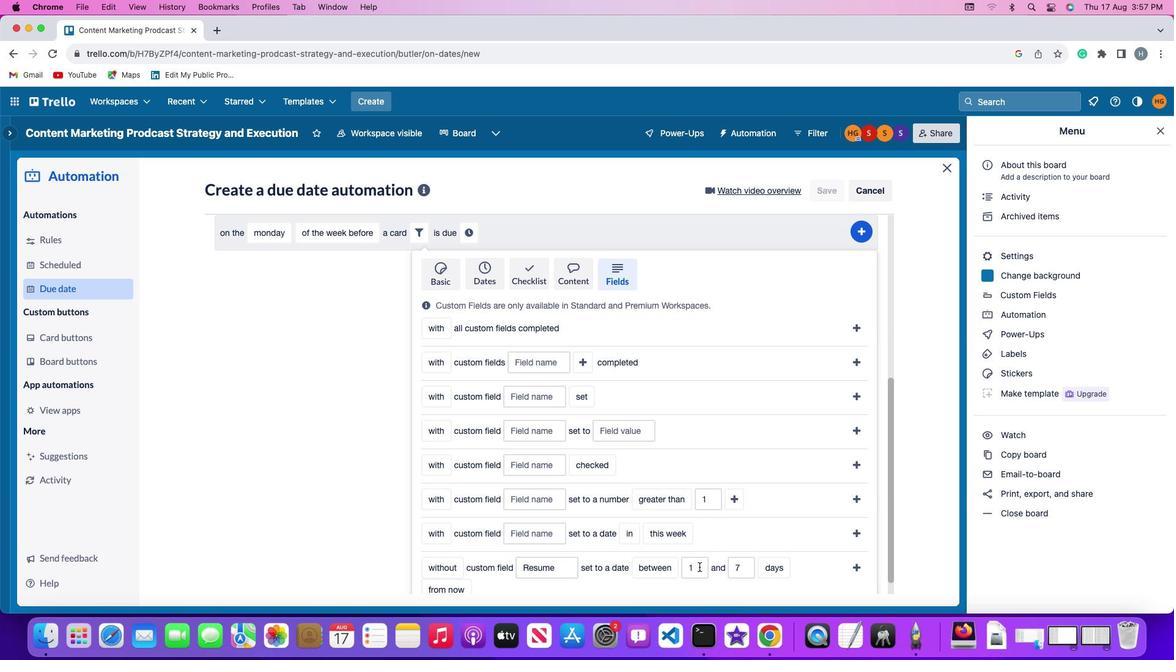 
Action: Mouse pressed left at (699, 567)
Screenshot: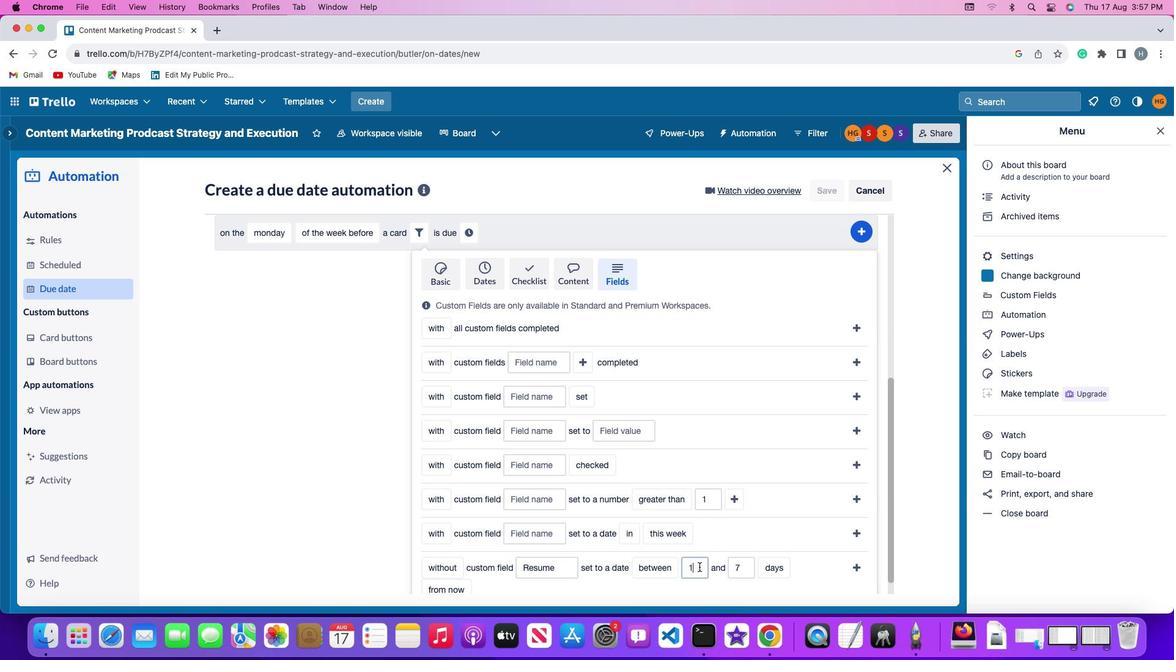 
Action: Mouse moved to (699, 567)
Screenshot: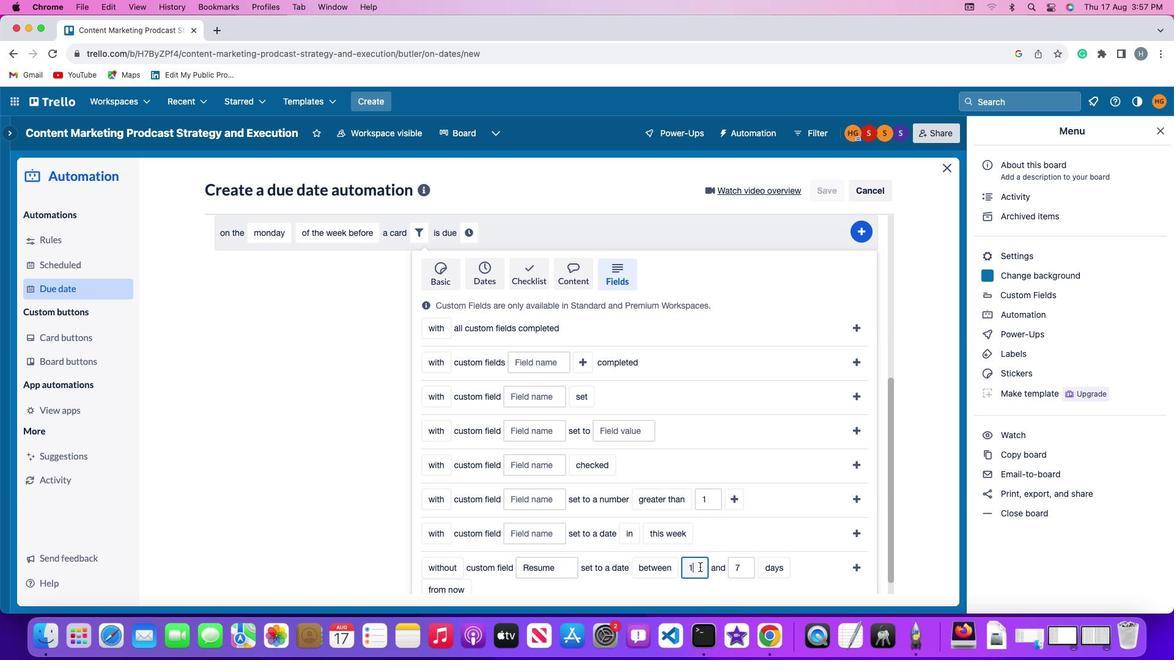 
Action: Key pressed Key.backspace'1'
Screenshot: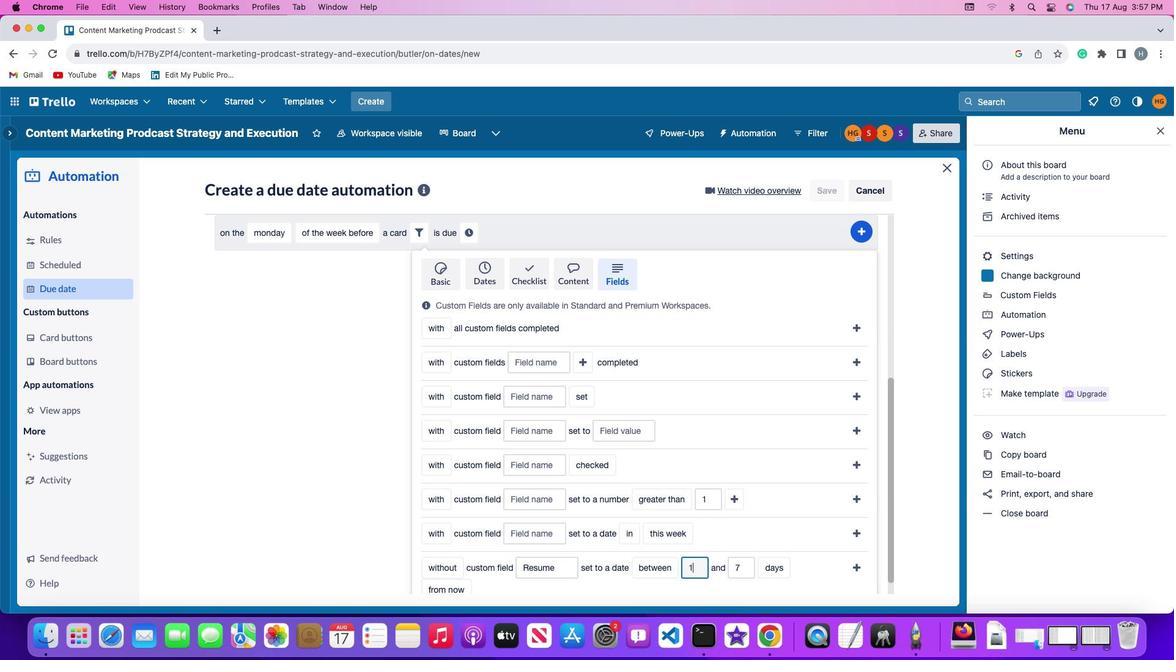 
Action: Mouse moved to (745, 569)
Screenshot: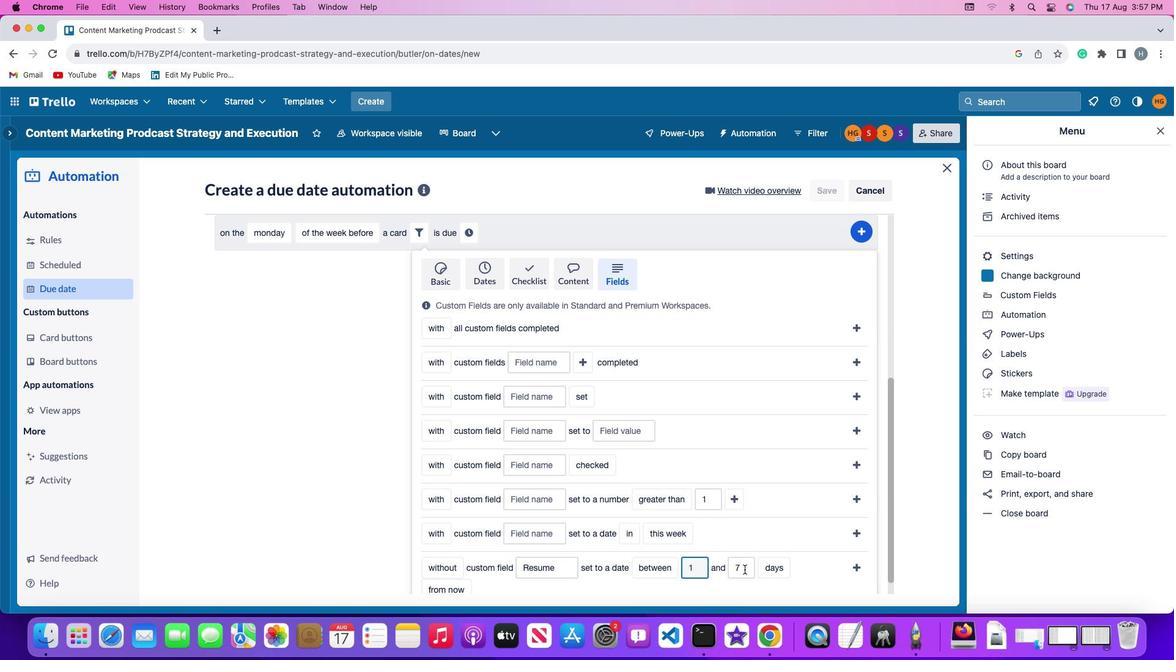 
Action: Mouse pressed left at (745, 569)
Screenshot: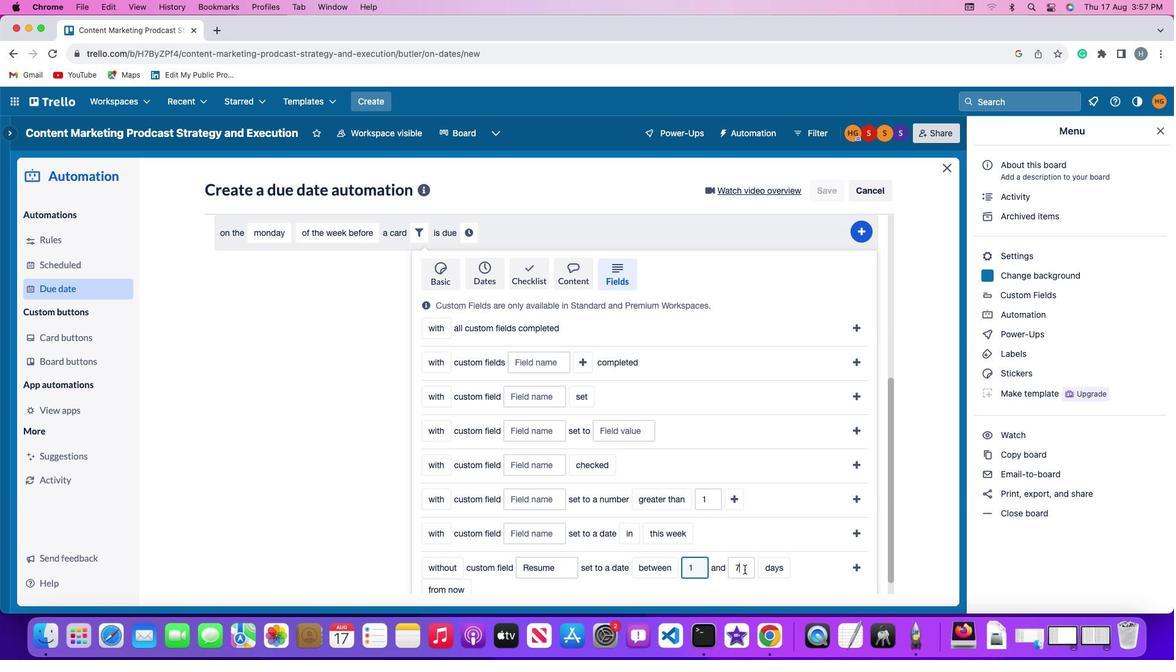 
Action: Key pressed Key.backspace'7'
Screenshot: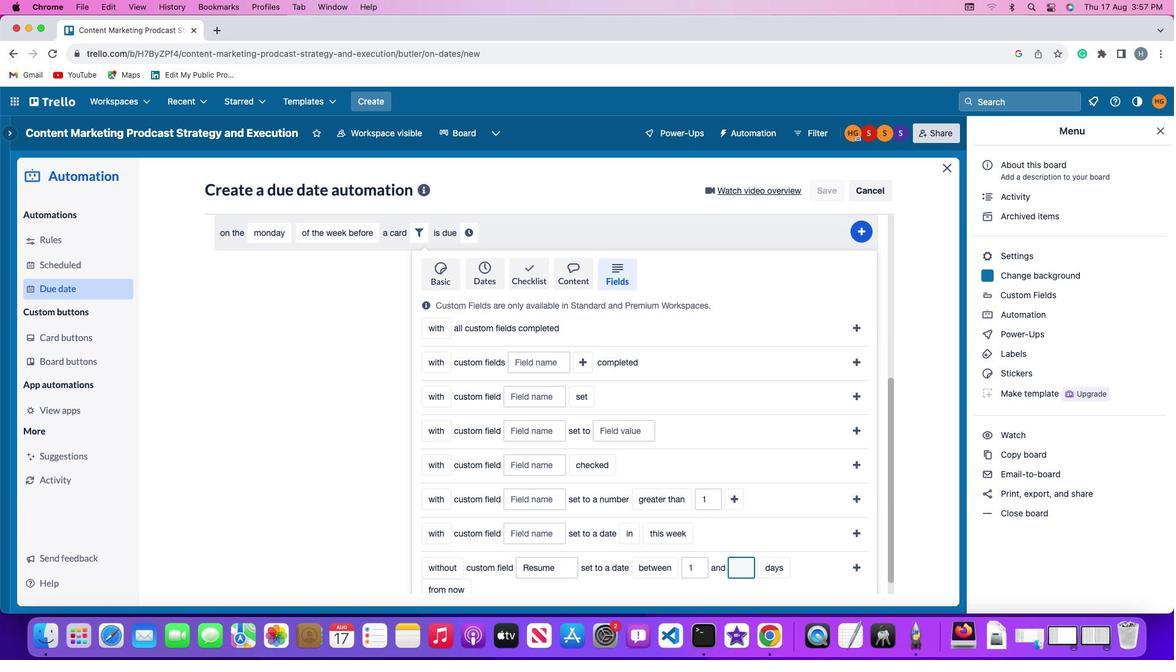 
Action: Mouse moved to (775, 566)
Screenshot: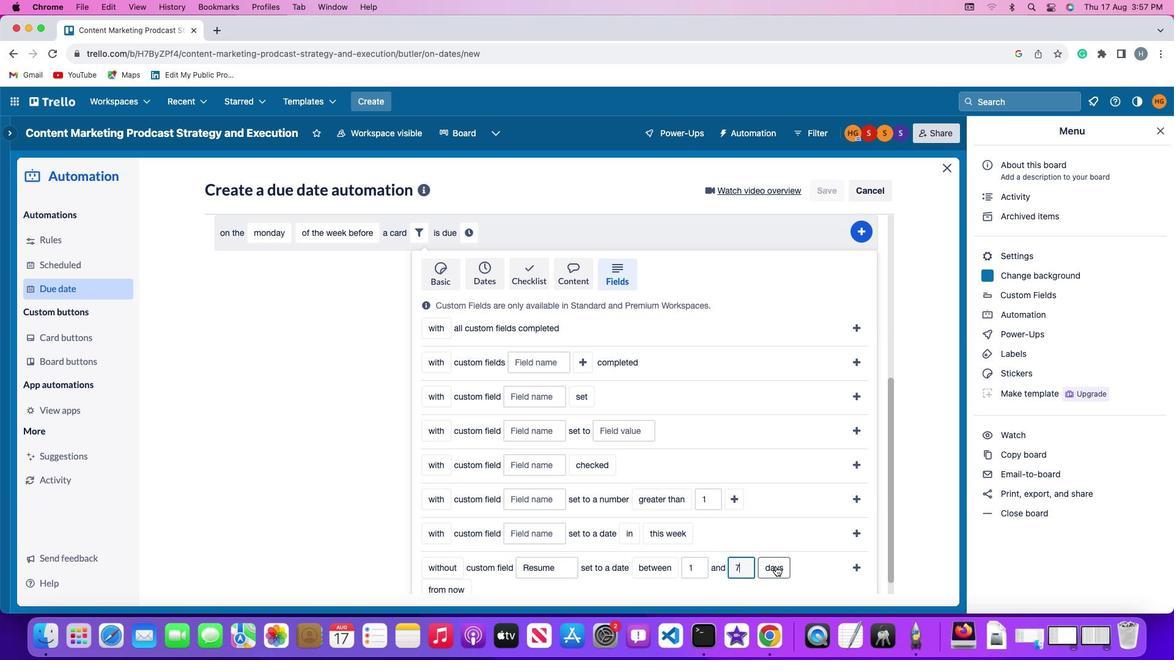 
Action: Mouse pressed left at (775, 566)
Screenshot: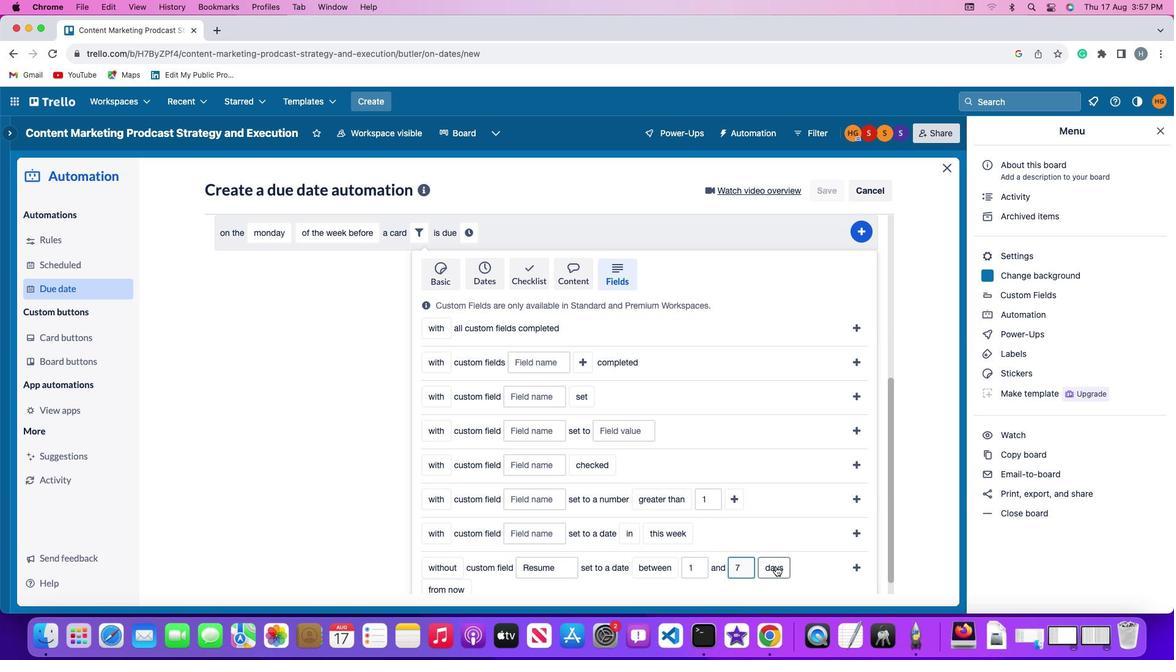 
Action: Mouse moved to (781, 521)
Screenshot: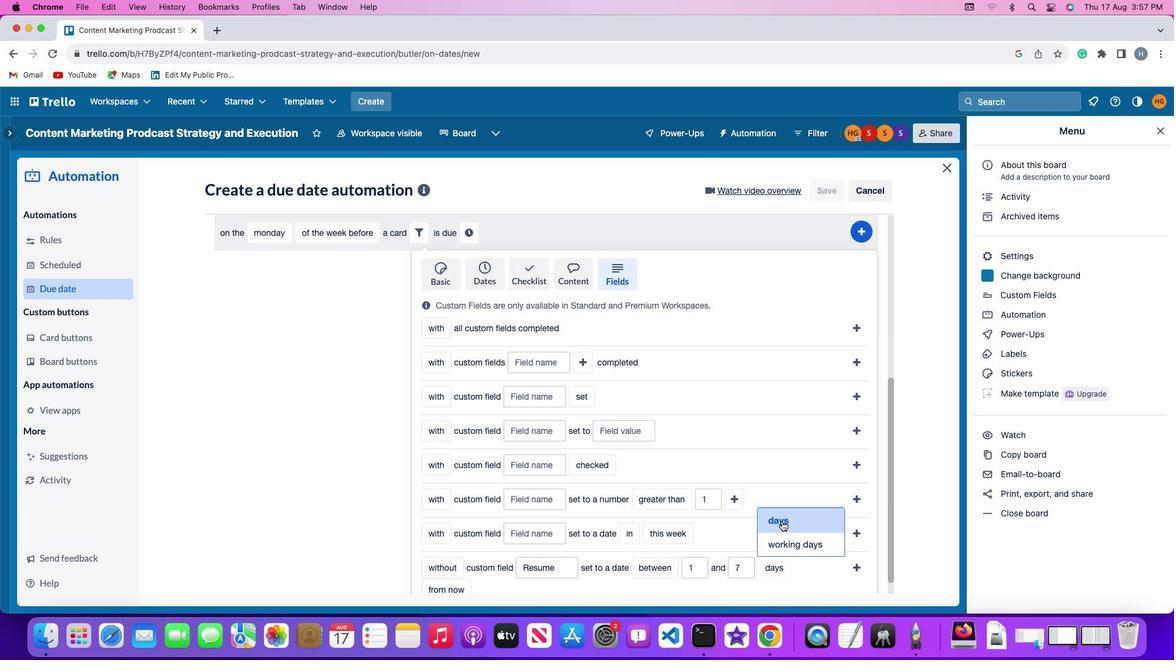 
Action: Mouse pressed left at (781, 521)
Screenshot: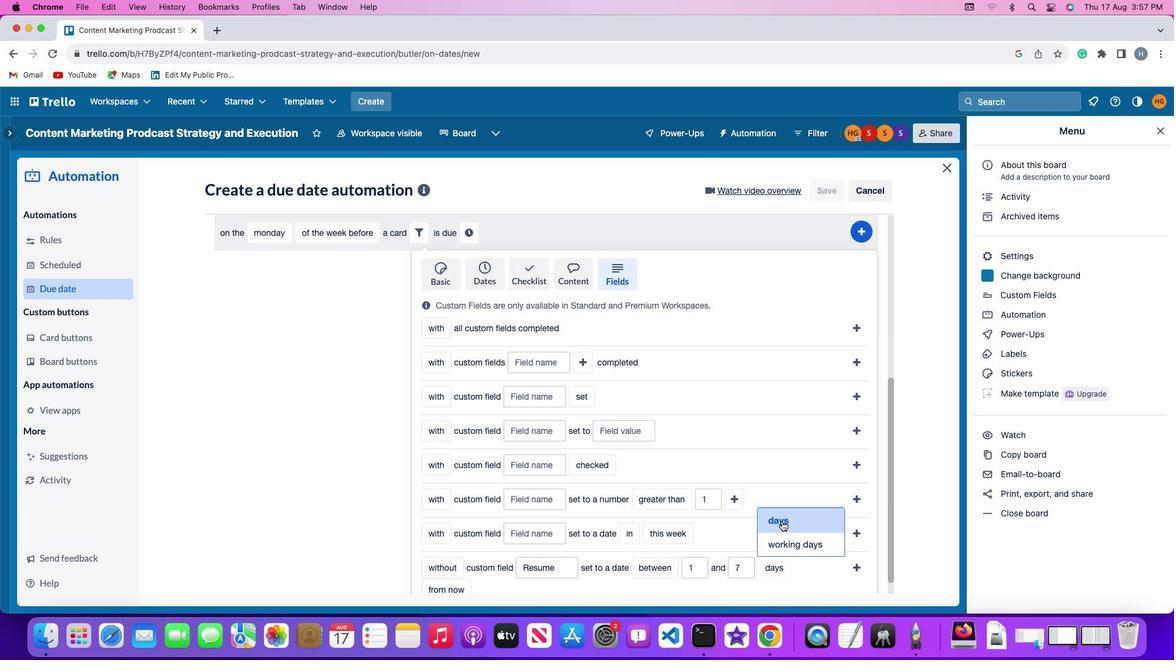 
Action: Mouse moved to (449, 588)
Screenshot: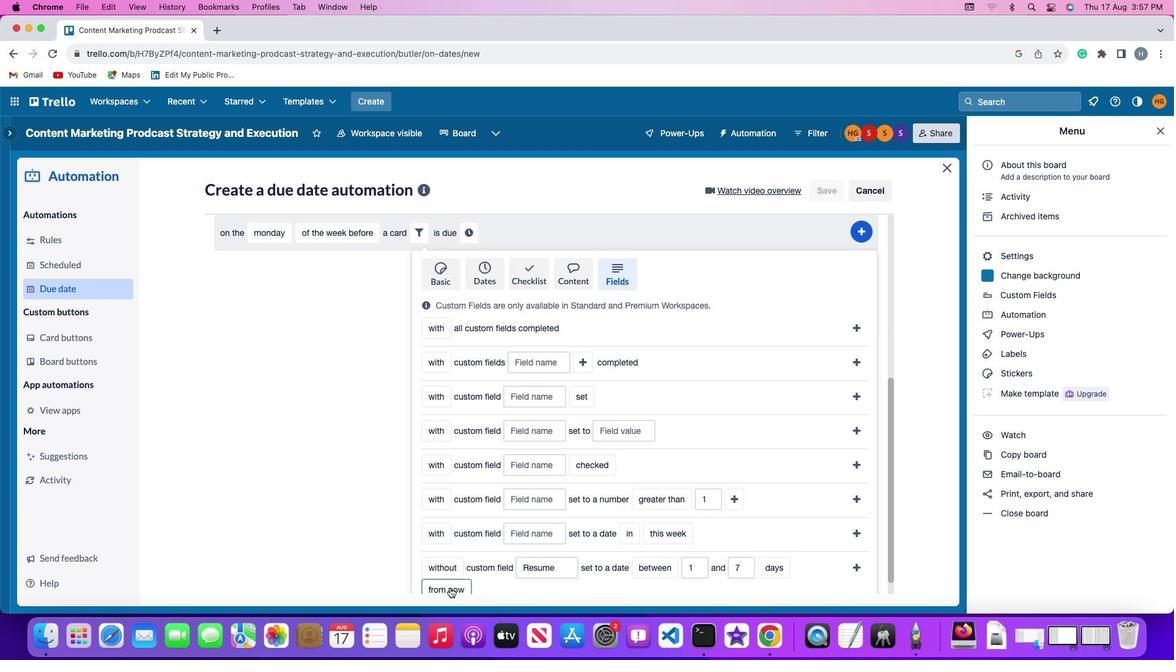 
Action: Mouse pressed left at (449, 588)
Screenshot: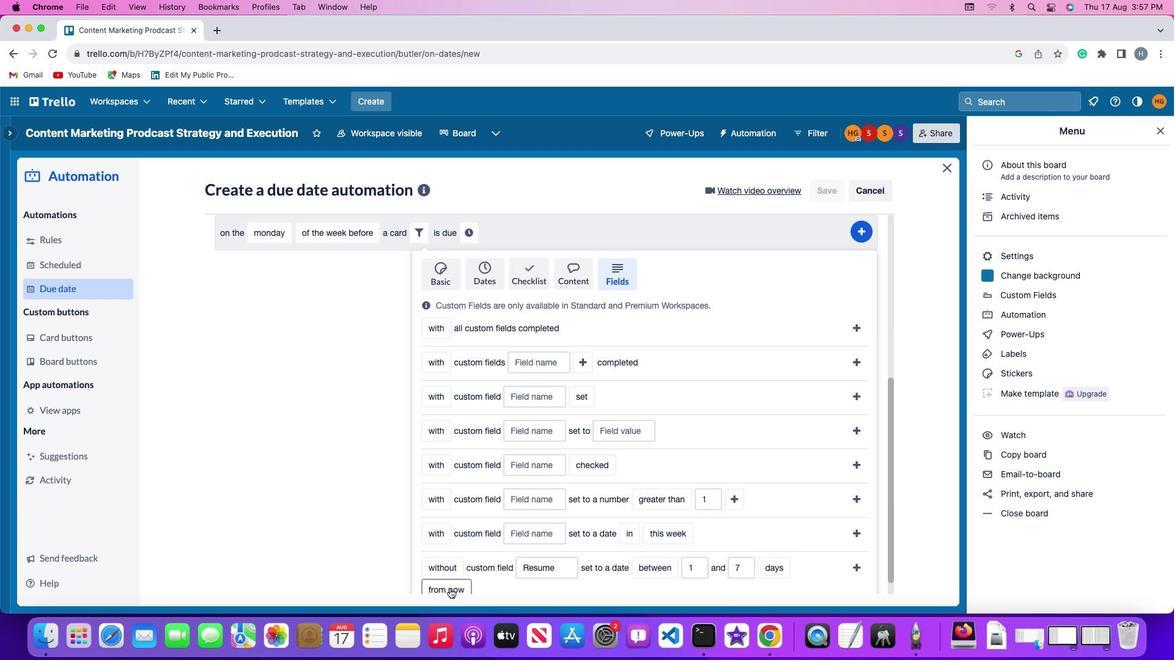 
Action: Mouse moved to (458, 540)
Screenshot: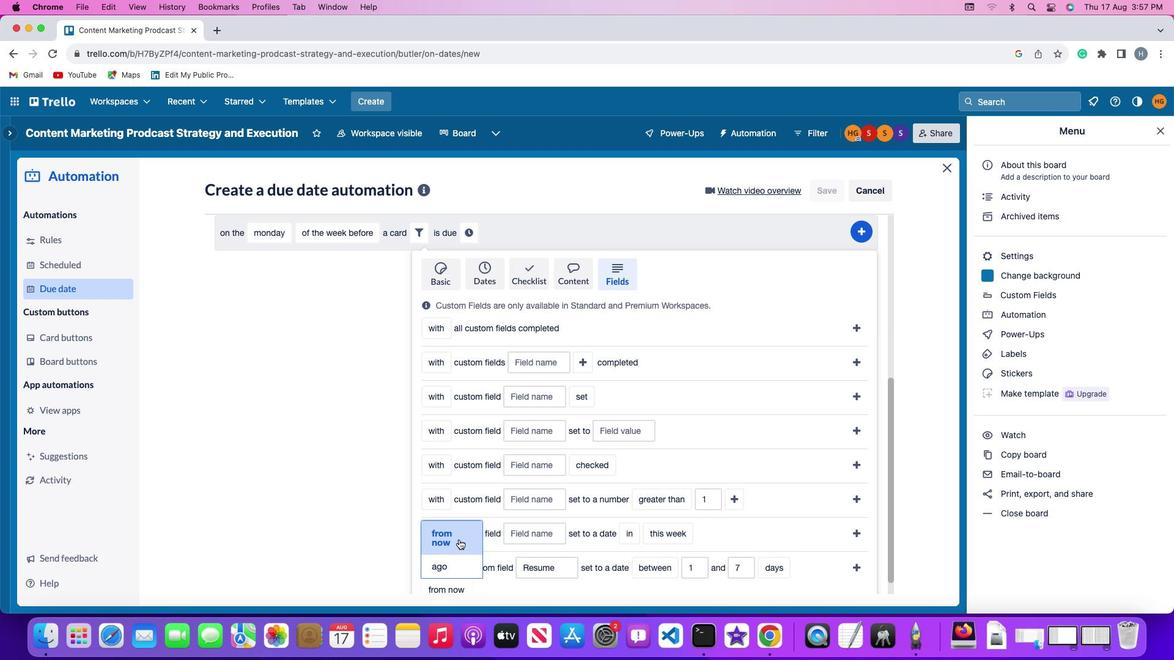 
Action: Mouse pressed left at (458, 540)
Screenshot: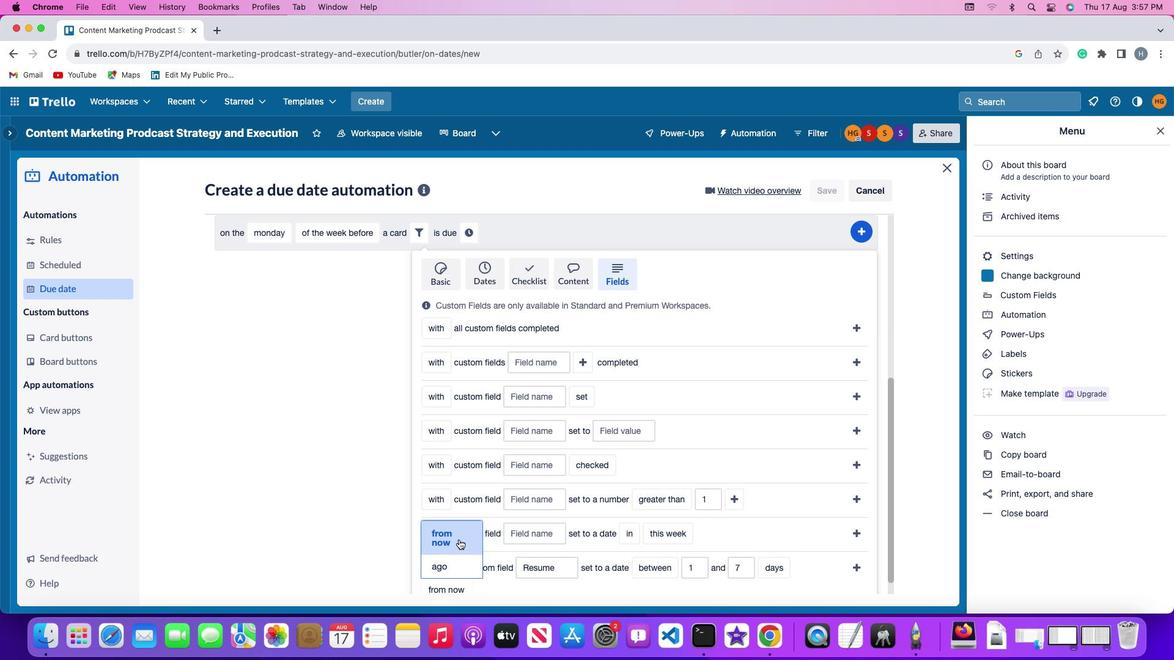 
Action: Mouse moved to (859, 569)
Screenshot: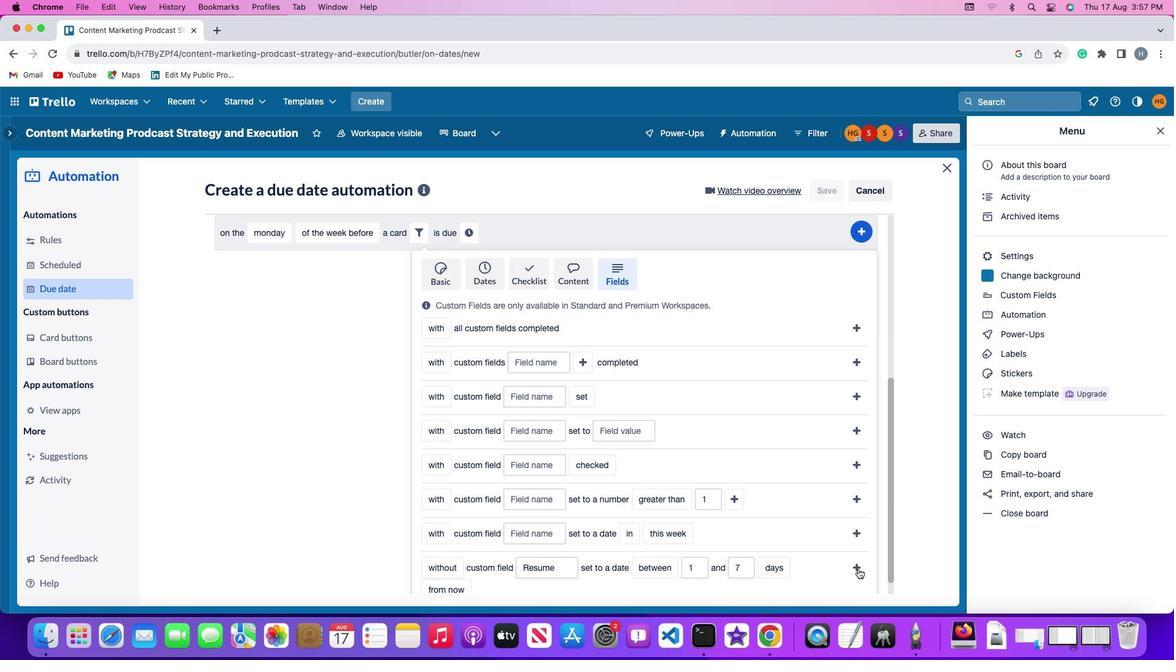 
Action: Mouse pressed left at (859, 569)
Screenshot: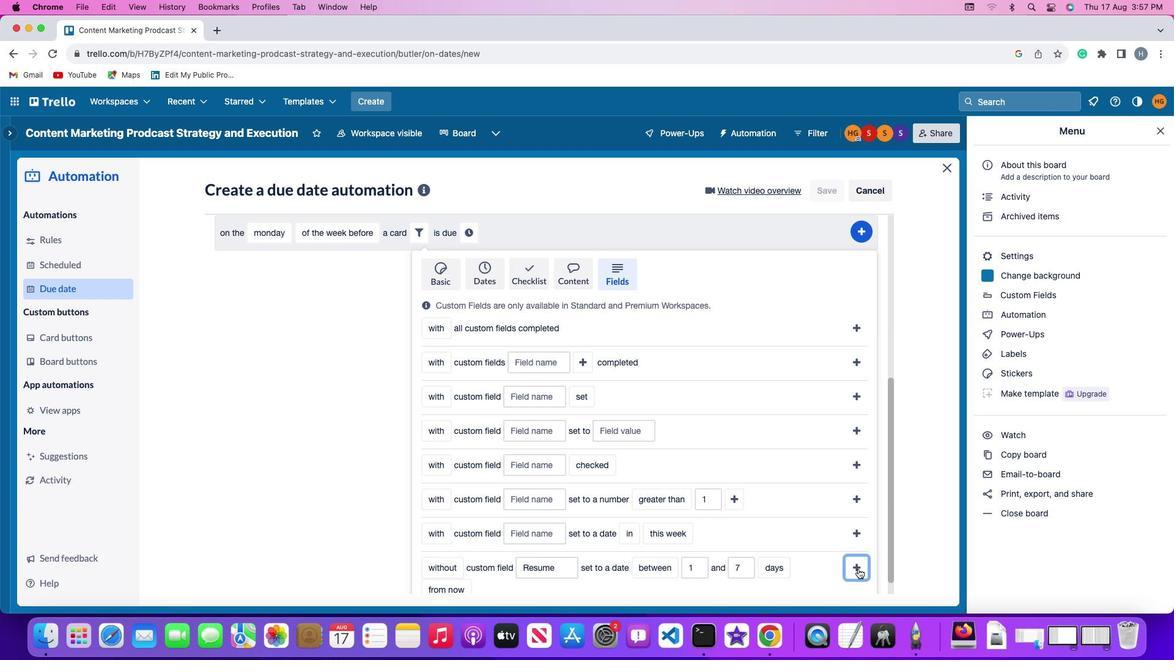 
Action: Mouse moved to (787, 536)
Screenshot: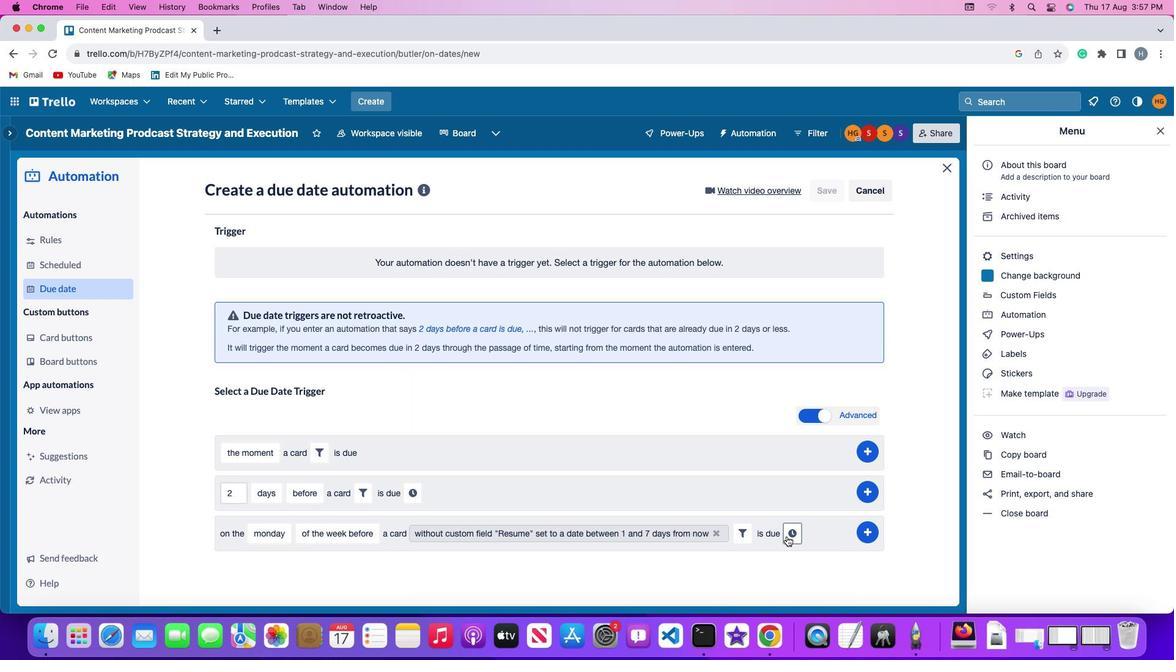 
Action: Mouse pressed left at (787, 536)
Screenshot: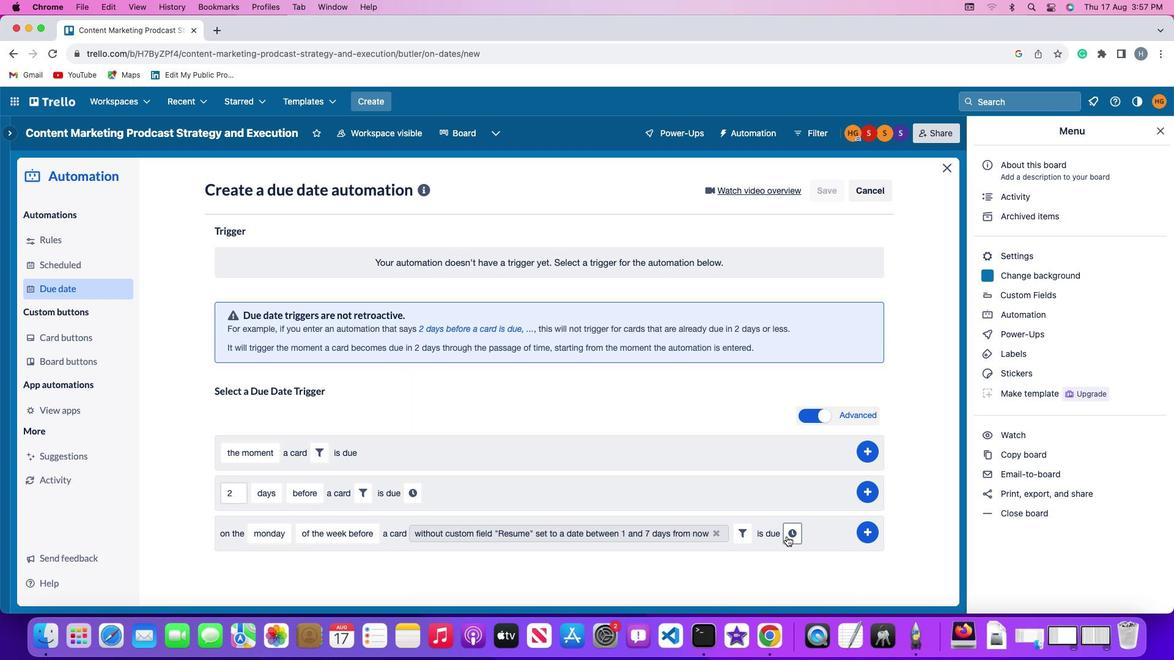 
Action: Mouse moved to (250, 557)
Screenshot: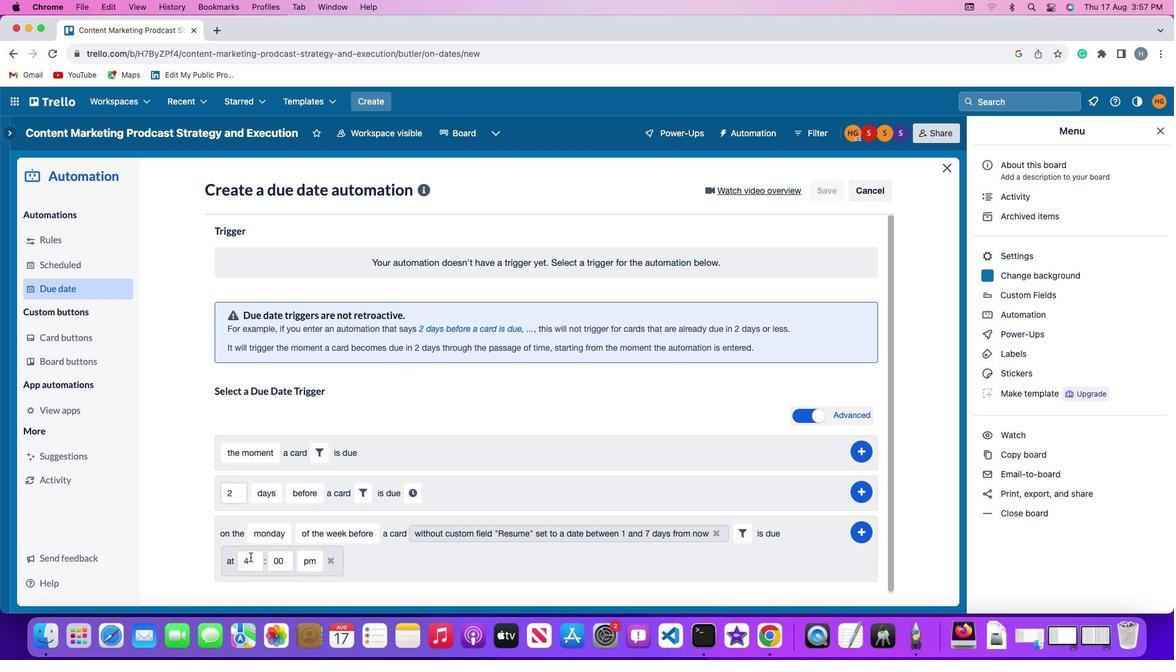 
Action: Mouse pressed left at (250, 557)
Screenshot: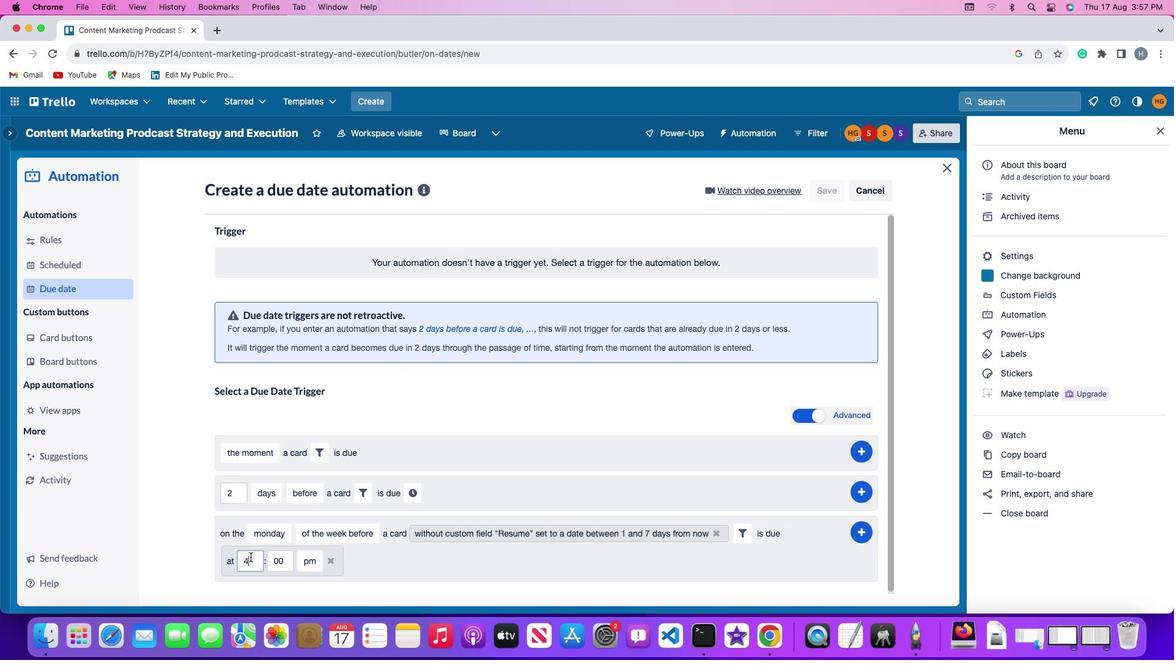 
Action: Key pressed Key.backspace'1''1'
Screenshot: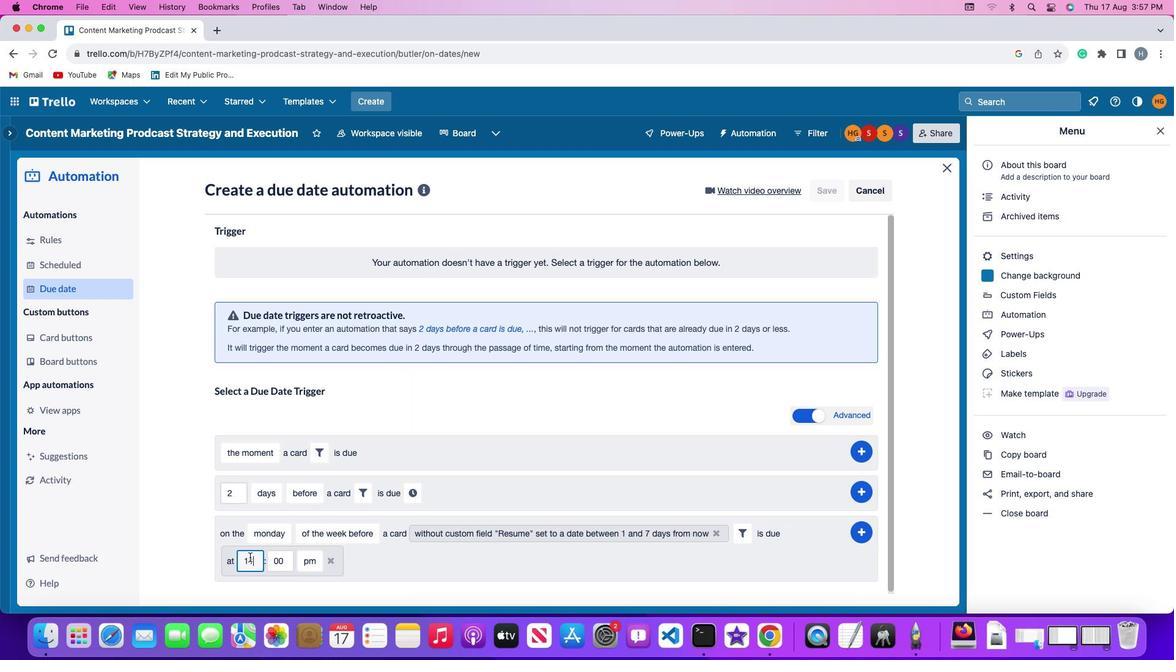 
Action: Mouse moved to (286, 559)
Screenshot: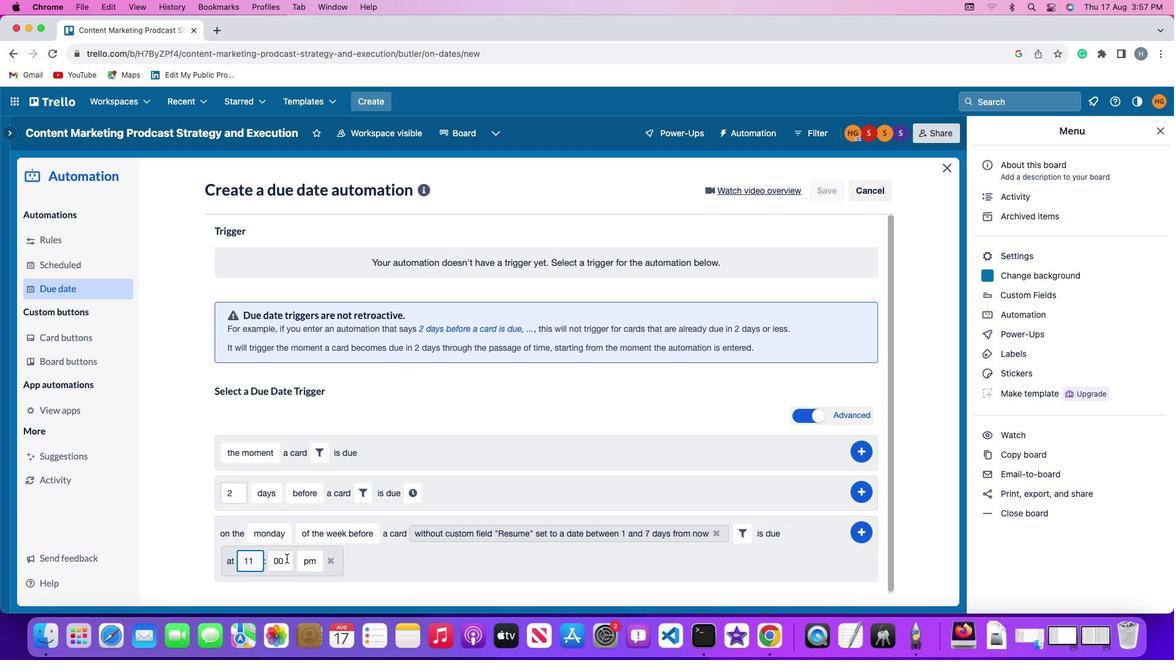 
Action: Mouse pressed left at (286, 559)
Screenshot: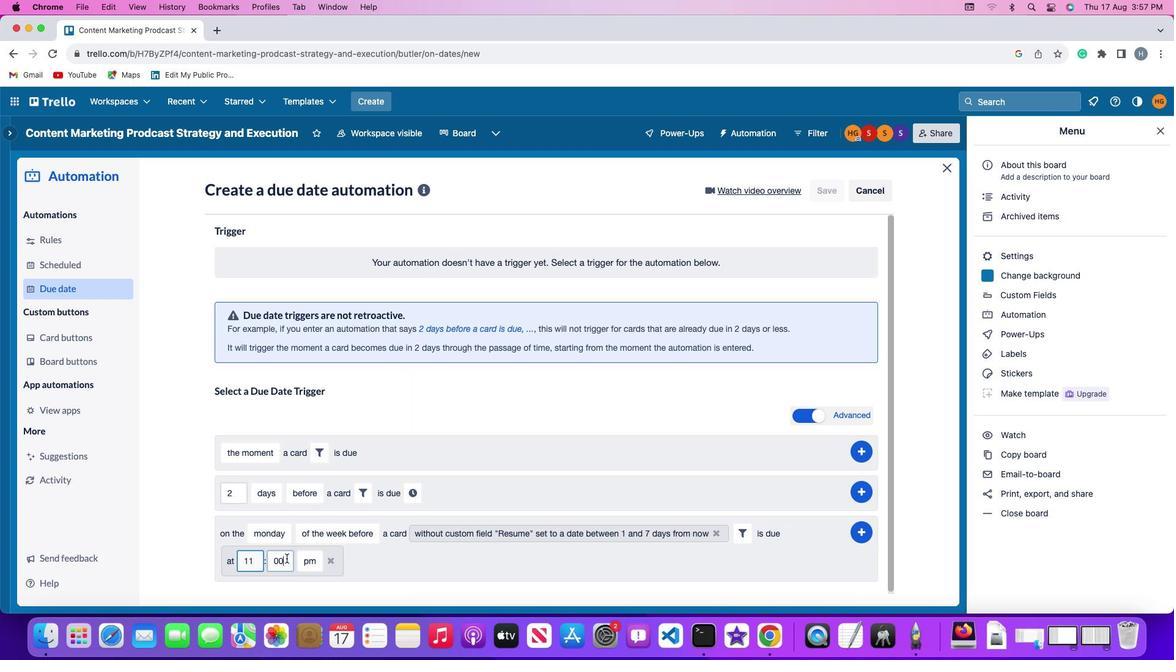 
Action: Mouse moved to (286, 559)
Screenshot: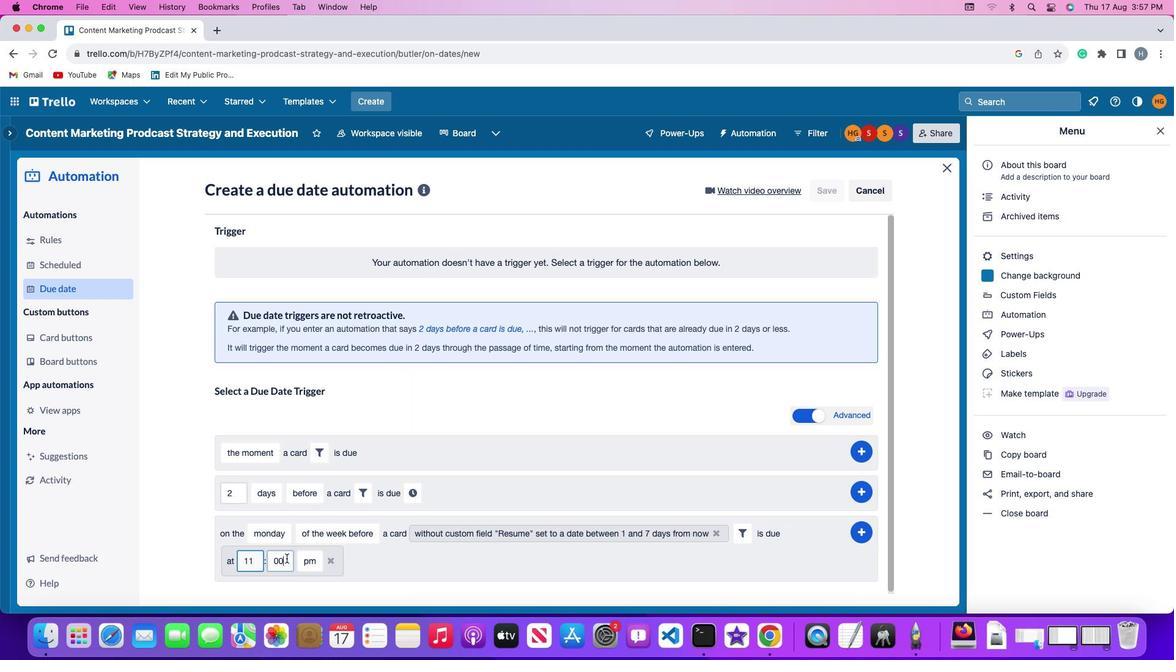 
Action: Key pressed Key.backspaceKey.backspace'0''0'
Screenshot: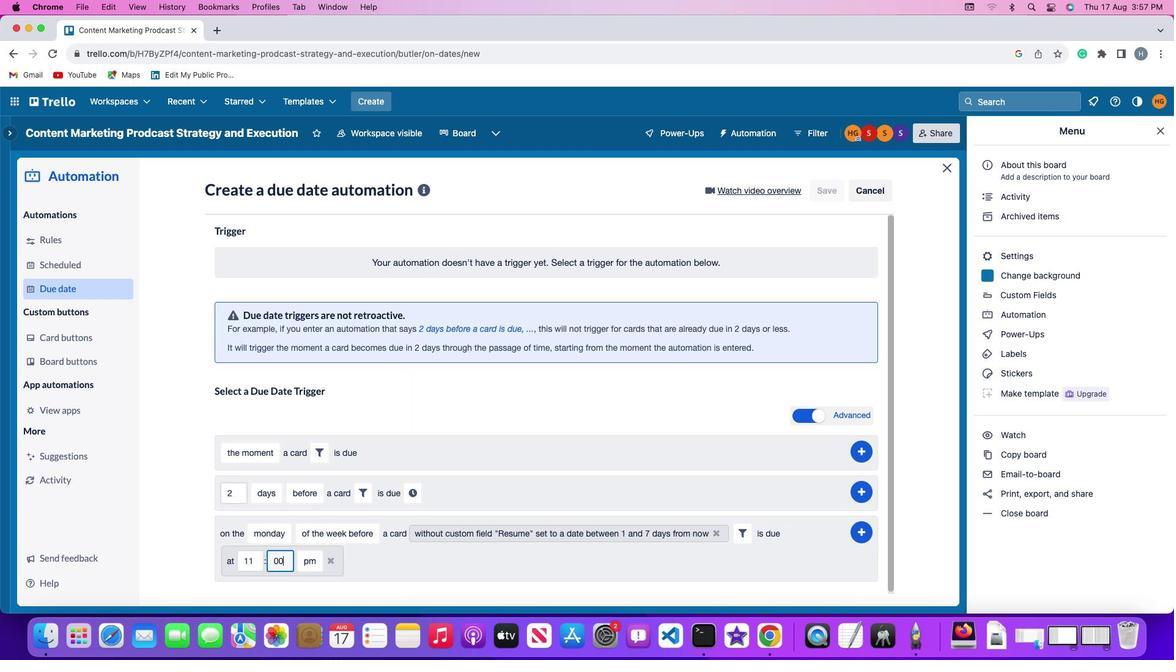 
Action: Mouse moved to (309, 557)
Screenshot: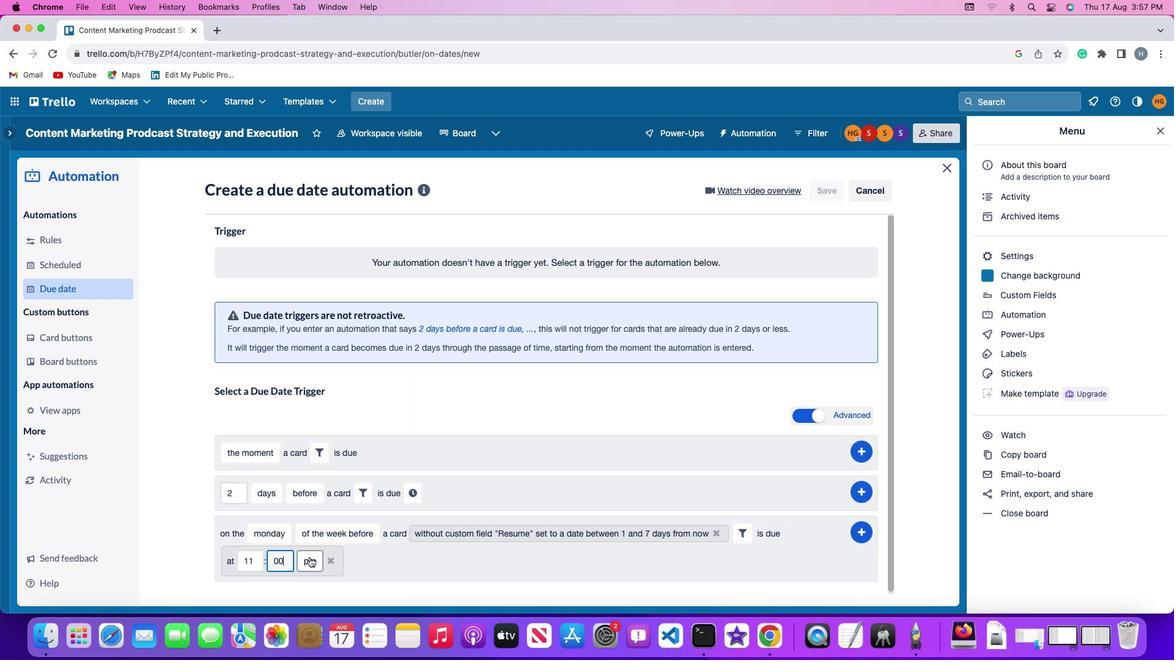 
Action: Mouse pressed left at (309, 557)
Screenshot: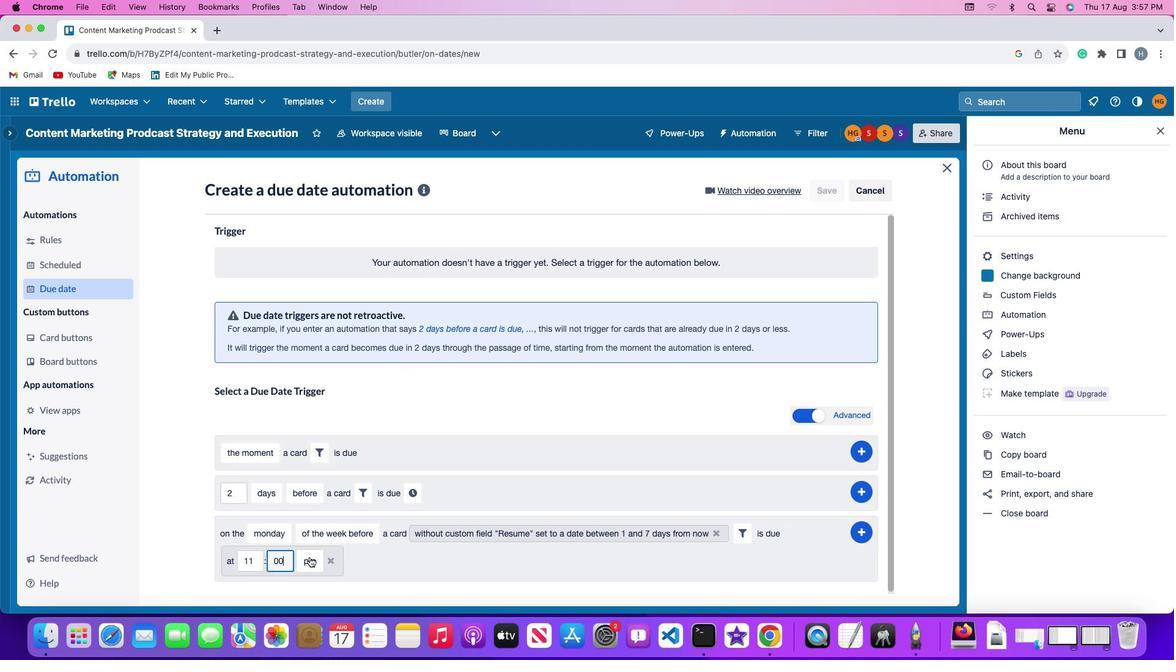 
Action: Mouse moved to (313, 511)
Screenshot: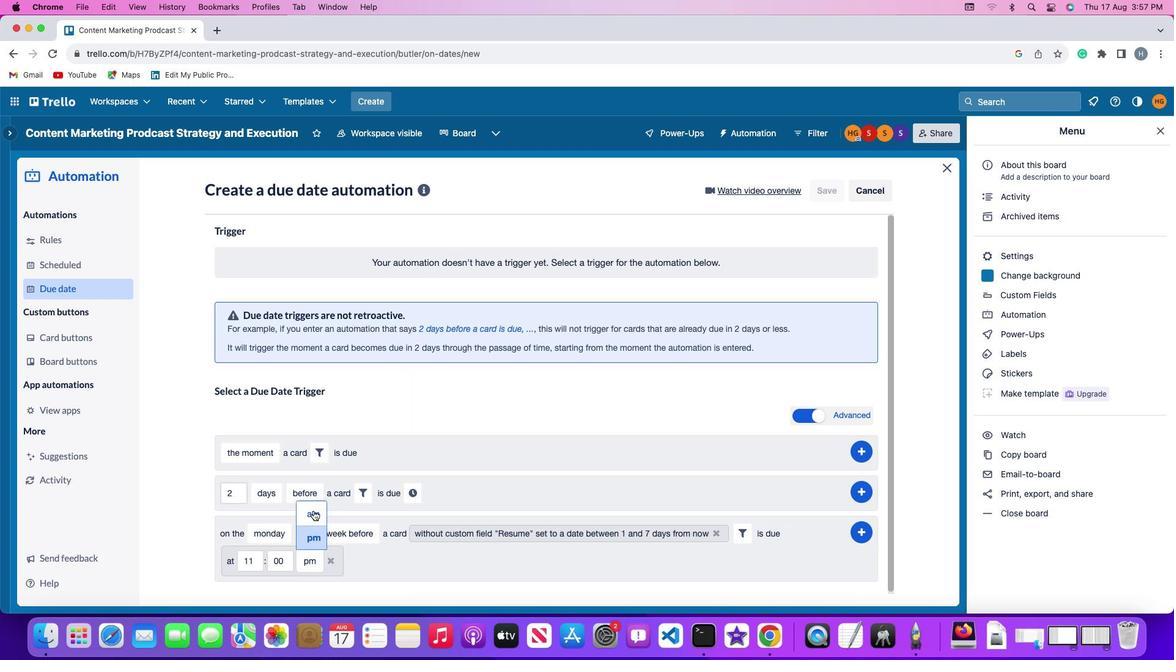 
Action: Mouse pressed left at (313, 511)
Screenshot: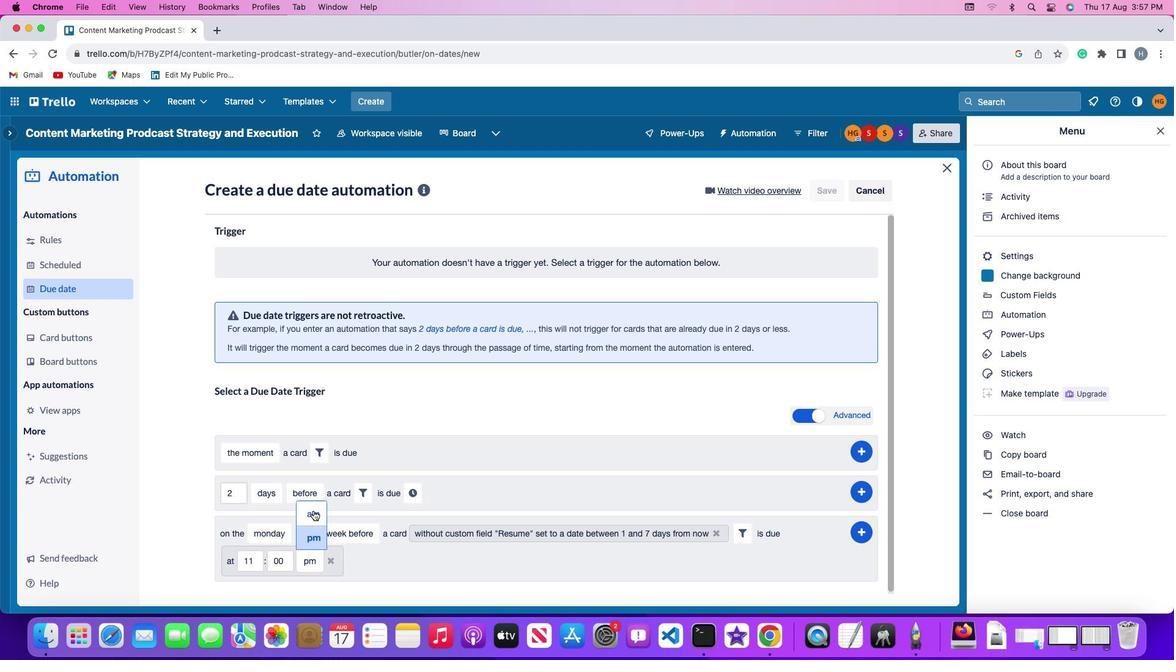 
Action: Mouse moved to (860, 532)
Screenshot: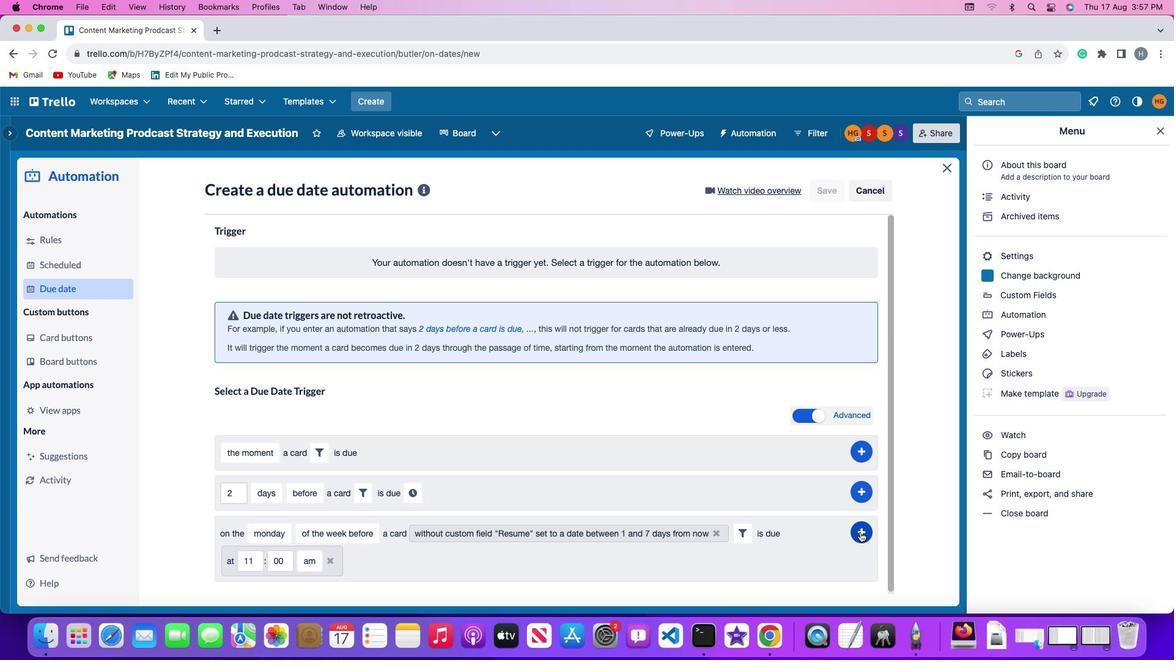 
Action: Mouse pressed left at (860, 532)
Screenshot: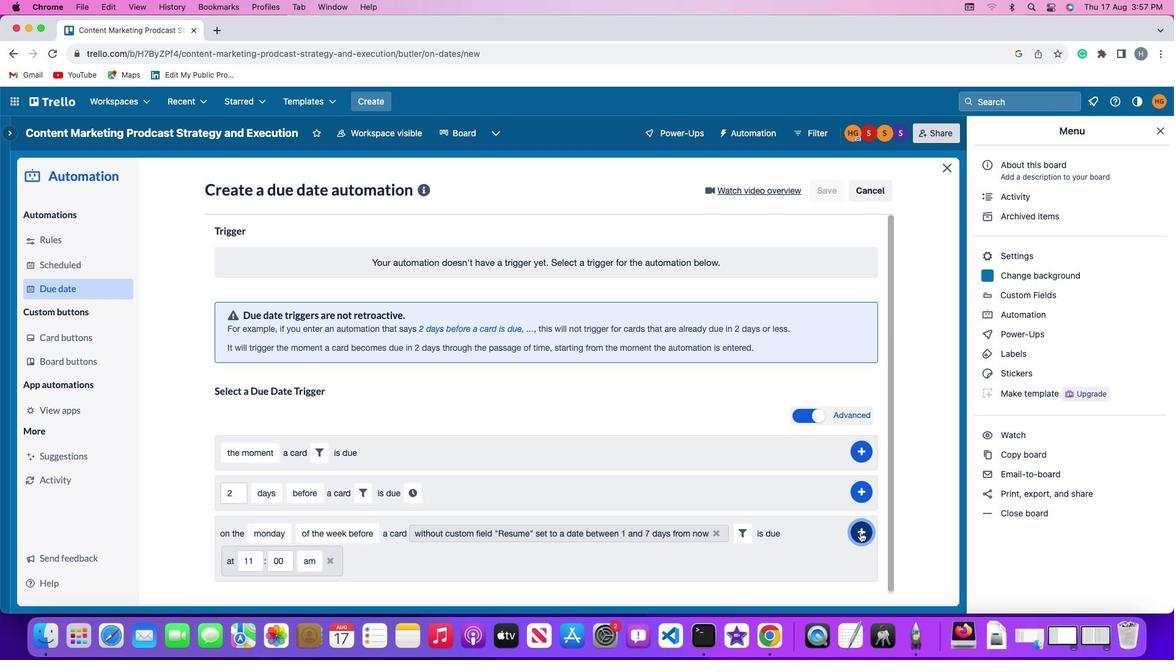 
Action: Mouse moved to (901, 435)
Screenshot: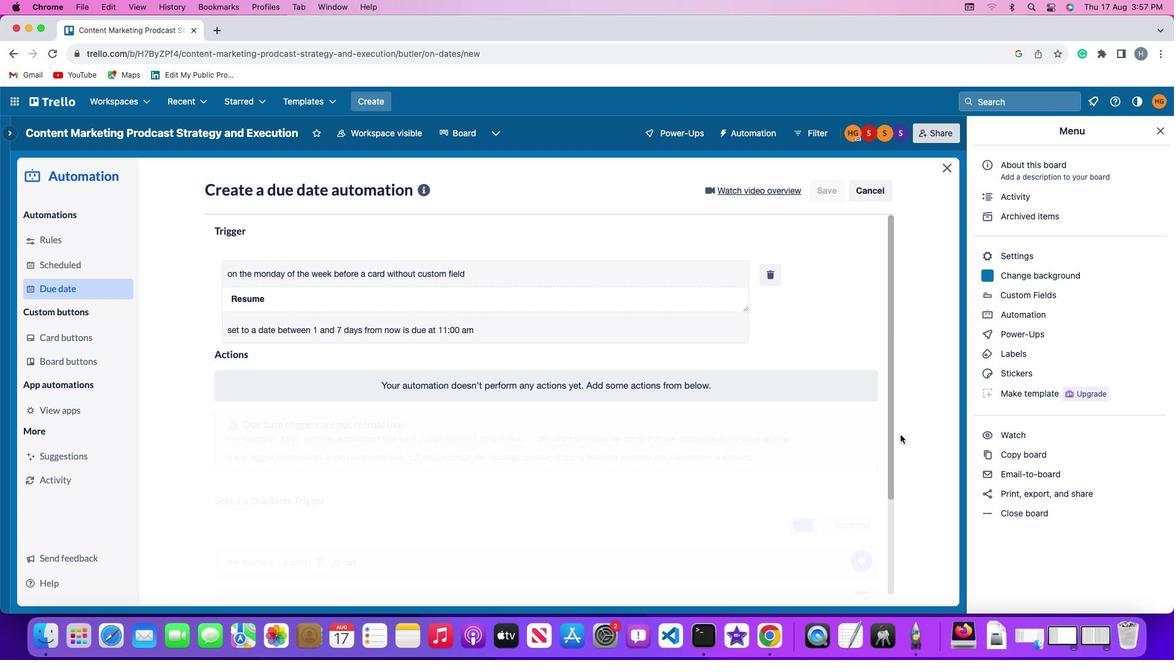 
